 Task: Look for space in Baturaja, Indonesia from 9th August, 2023 to 12th August, 2023 for 1 adult in price range Rs.6000 to Rs.15000. Place can be entire place with 1  bedroom having 1 bed and 1 bathroom. Property type can be house, flat, guest house. Amenities needed are: wifi. Booking option can be shelf check-in. Required host language is English.
Action: Mouse moved to (425, 72)
Screenshot: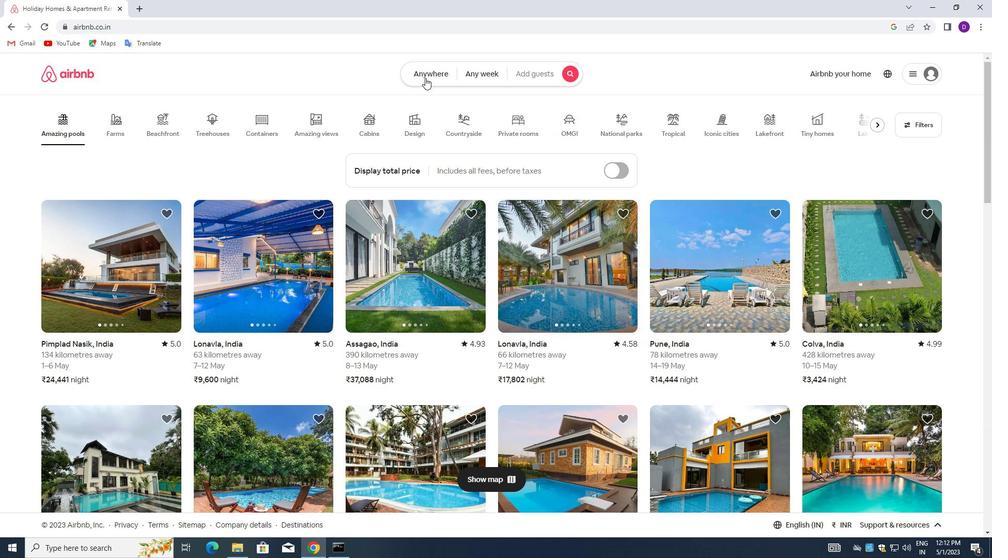 
Action: Mouse pressed left at (425, 72)
Screenshot: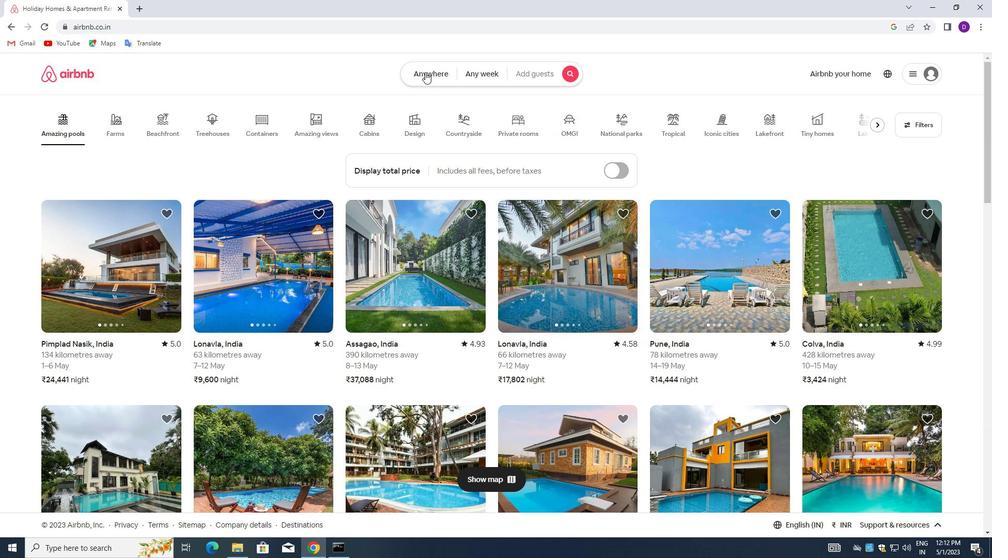 
Action: Mouse moved to (320, 117)
Screenshot: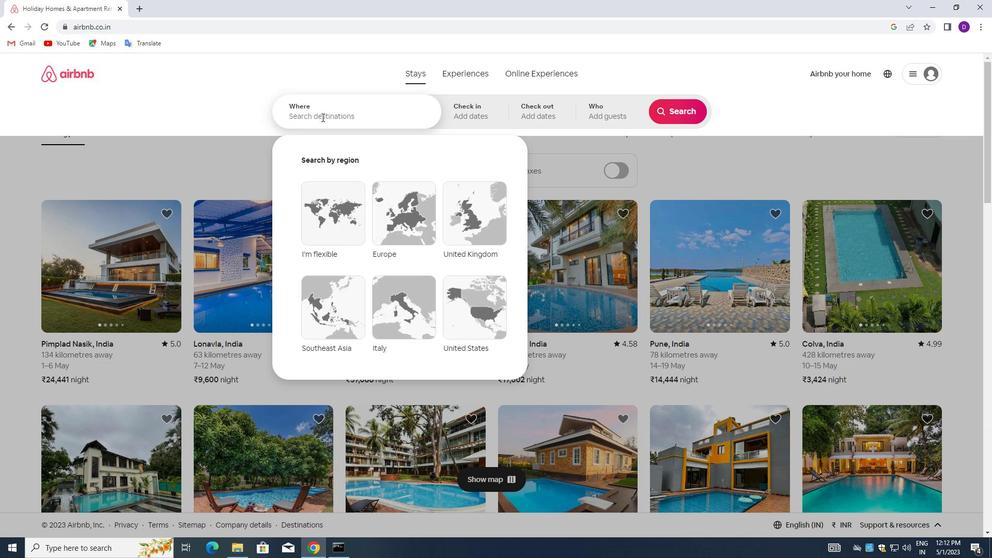 
Action: Mouse pressed left at (320, 117)
Screenshot: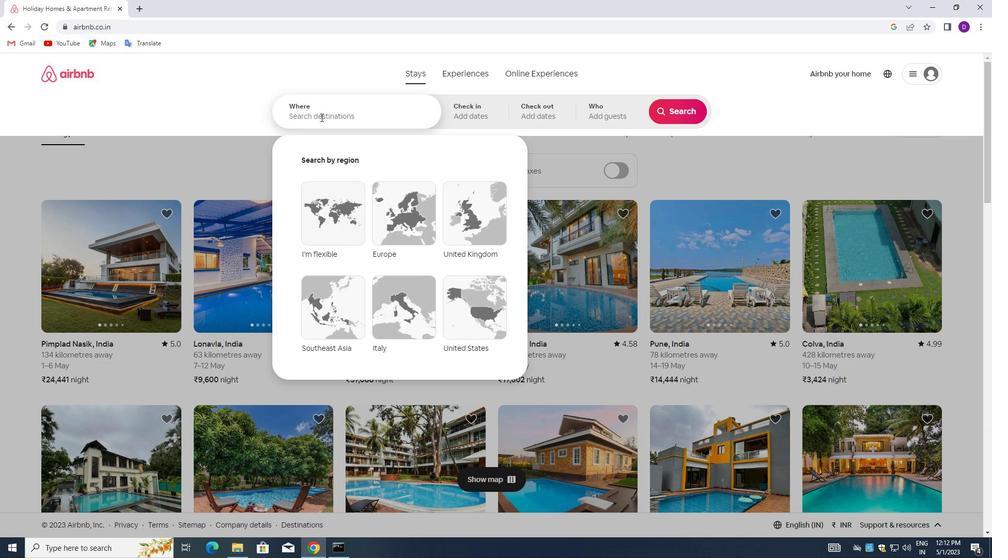 
Action: Key pressed <Key.shift>BATURAJA,<Key.space><Key.shift>INDONESIA<Key.enter>
Screenshot: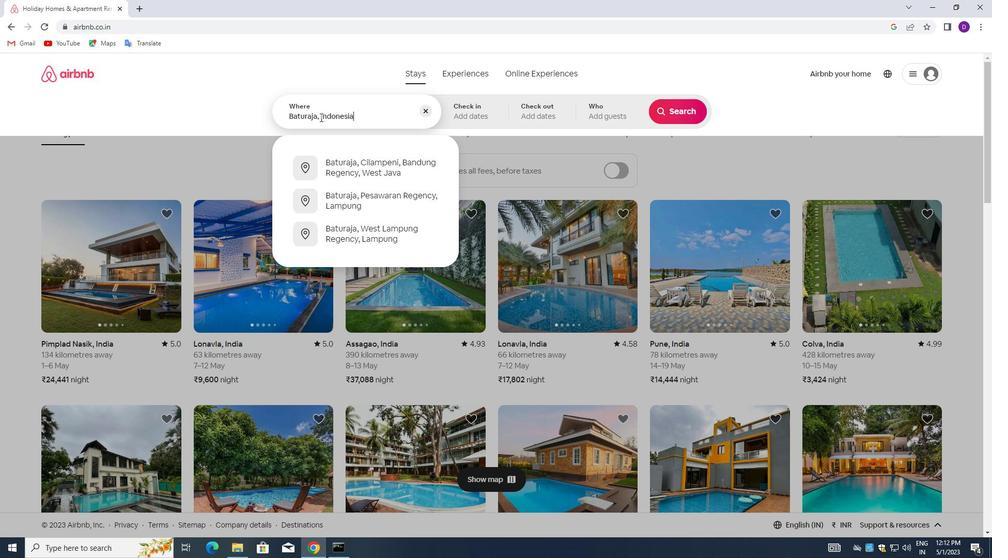 
Action: Mouse moved to (665, 192)
Screenshot: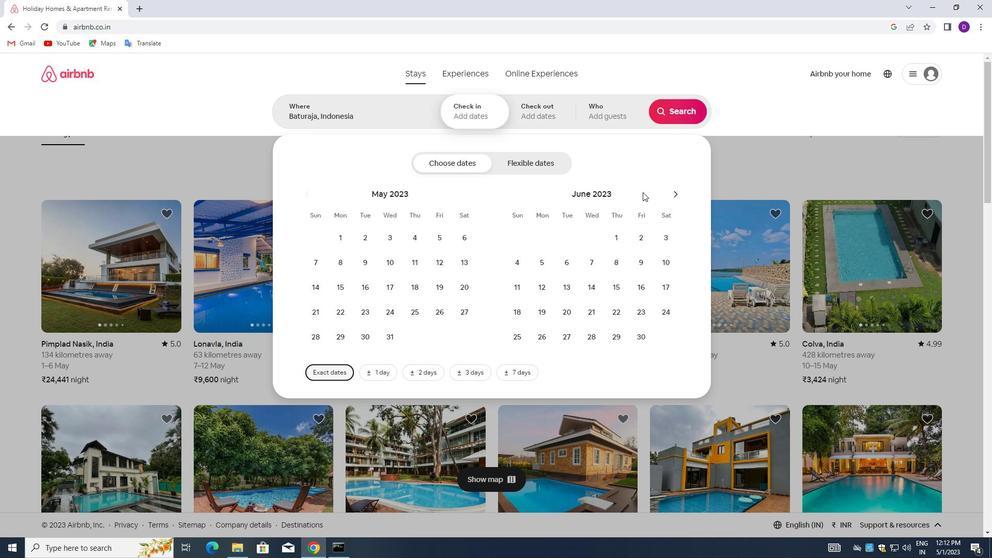 
Action: Mouse pressed left at (665, 192)
Screenshot: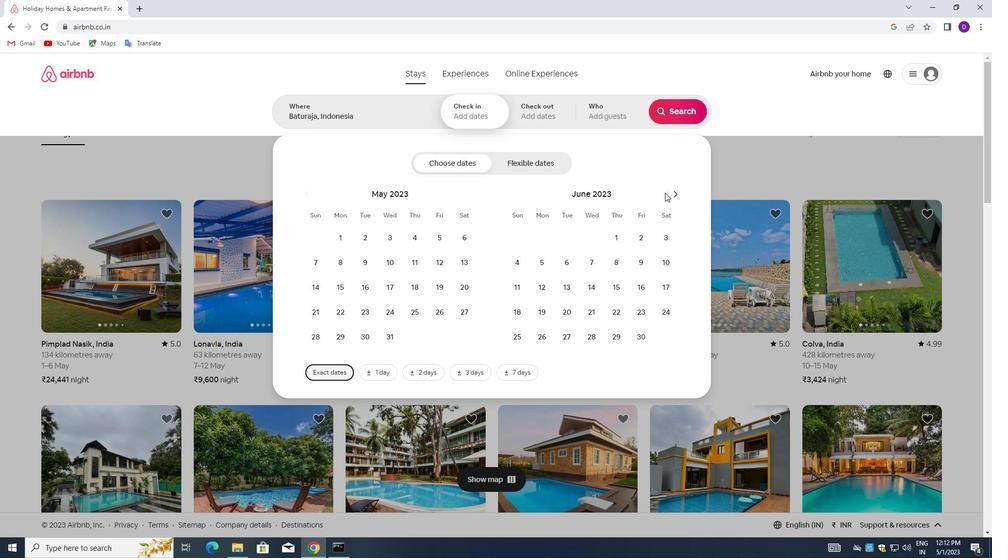 
Action: Mouse moved to (671, 195)
Screenshot: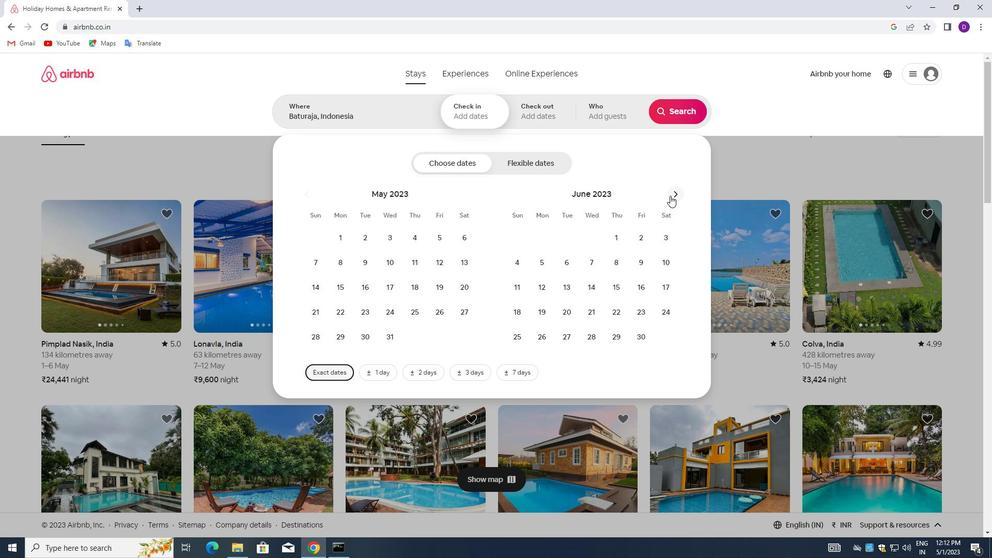 
Action: Mouse pressed left at (671, 195)
Screenshot: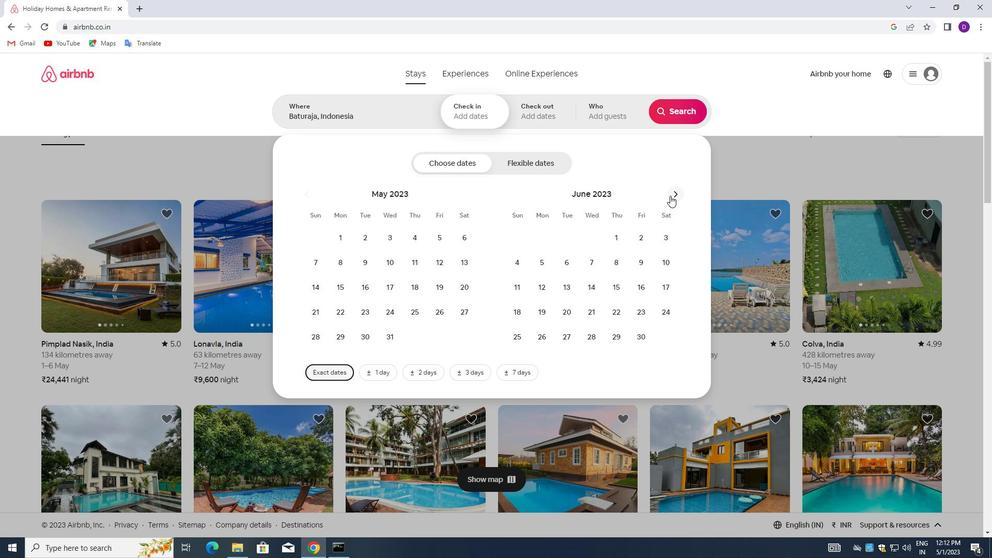 
Action: Mouse pressed left at (671, 195)
Screenshot: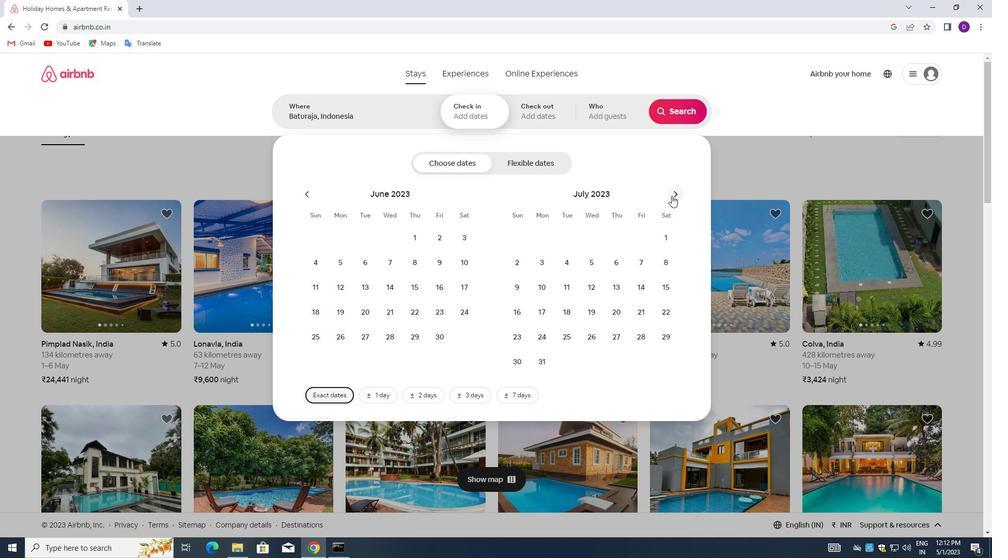 
Action: Mouse moved to (592, 266)
Screenshot: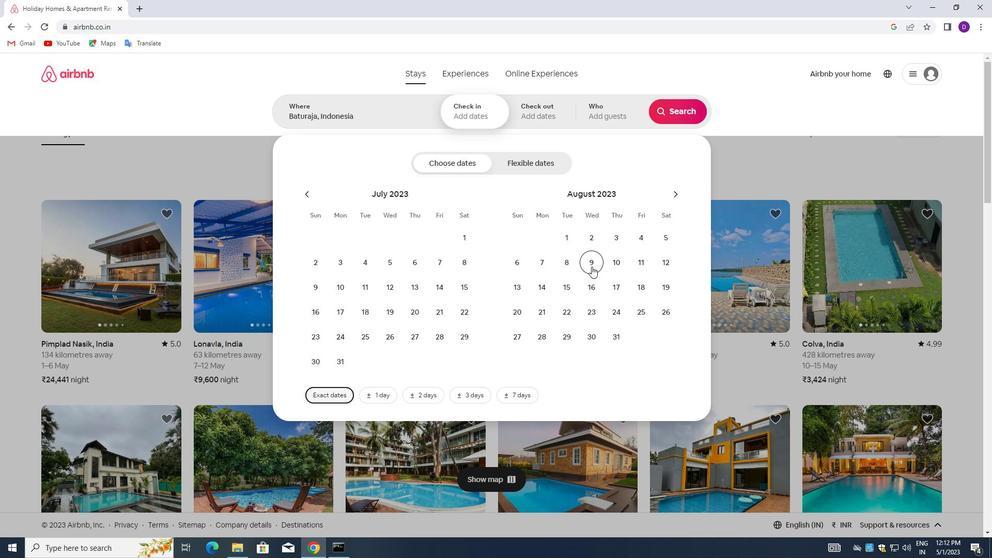 
Action: Mouse pressed left at (592, 266)
Screenshot: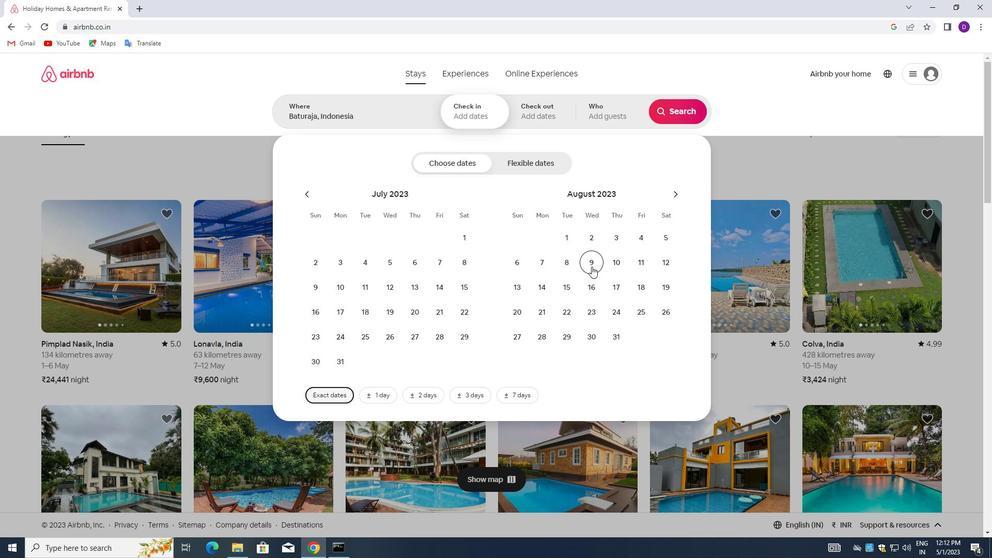 
Action: Mouse moved to (659, 263)
Screenshot: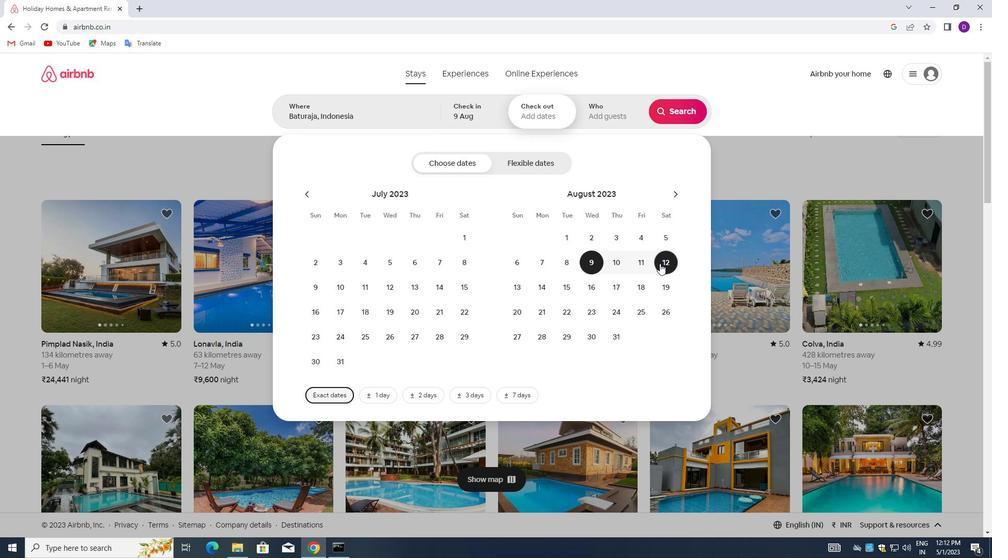 
Action: Mouse pressed left at (659, 263)
Screenshot: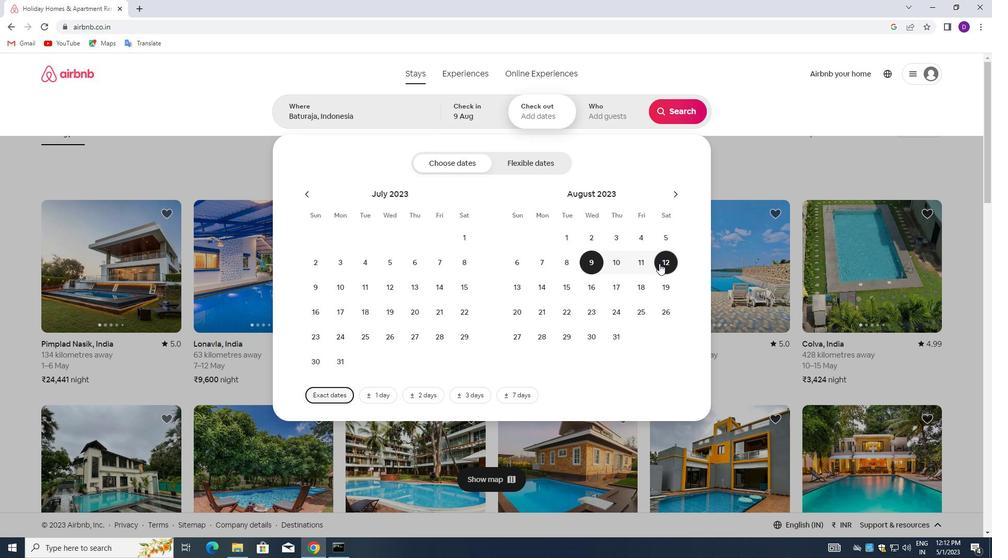 
Action: Mouse moved to (599, 118)
Screenshot: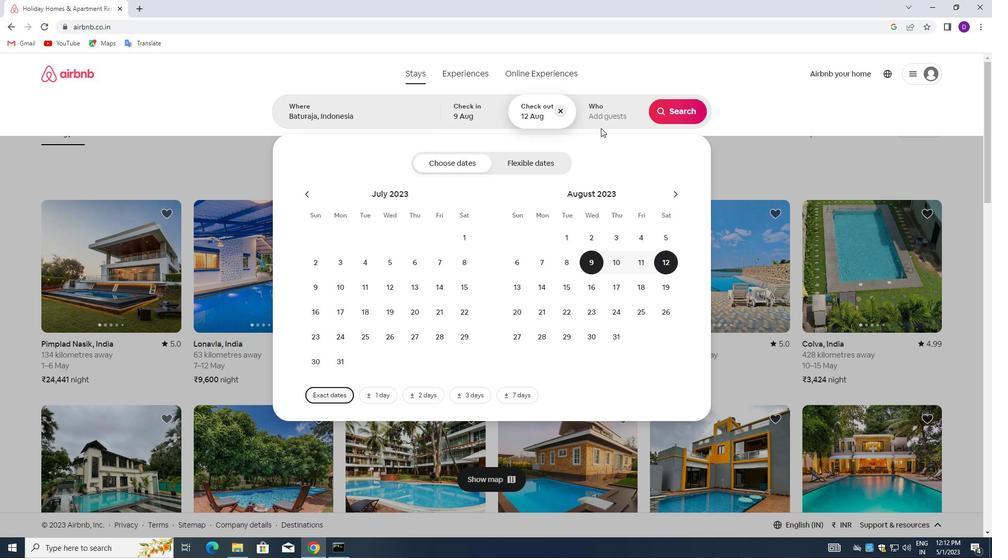 
Action: Mouse pressed left at (599, 118)
Screenshot: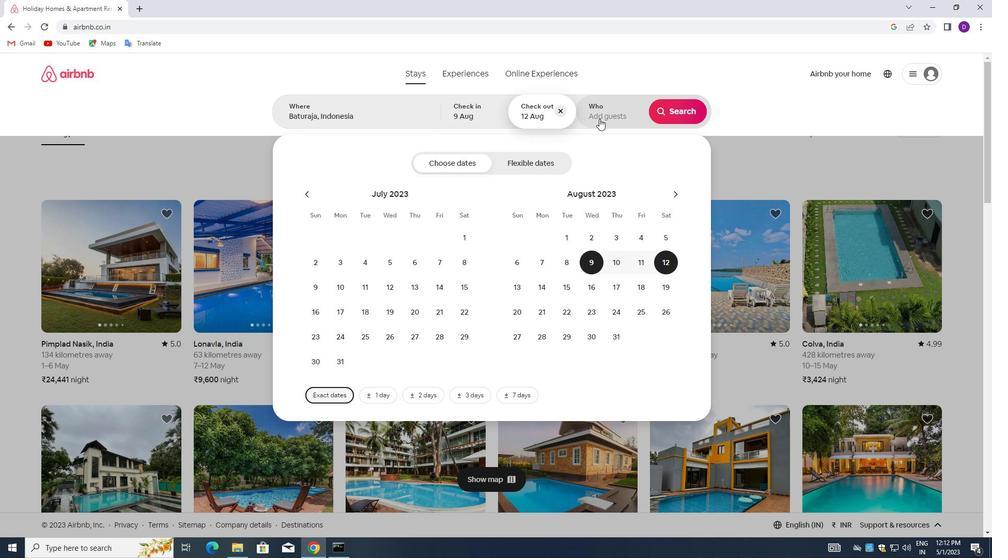 
Action: Mouse moved to (677, 168)
Screenshot: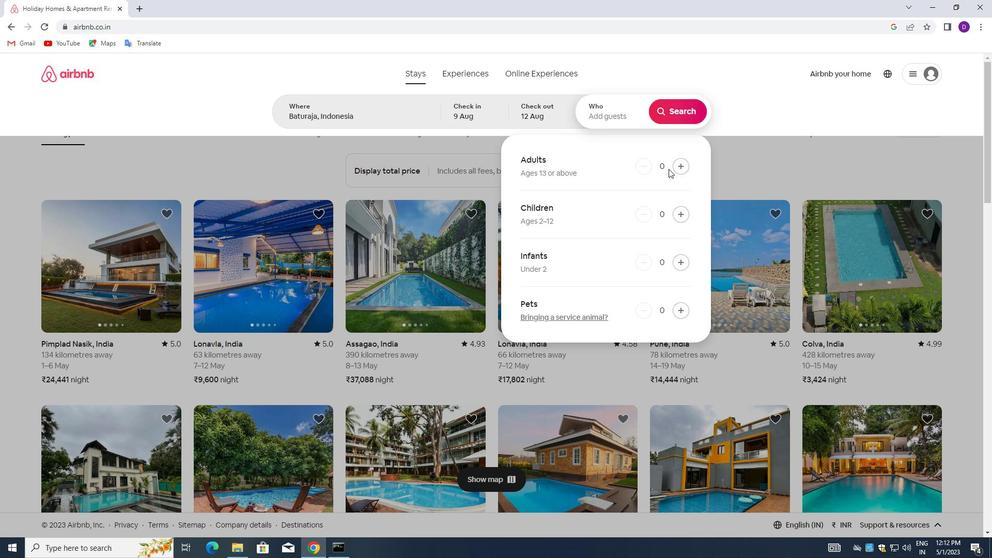 
Action: Mouse pressed left at (677, 168)
Screenshot: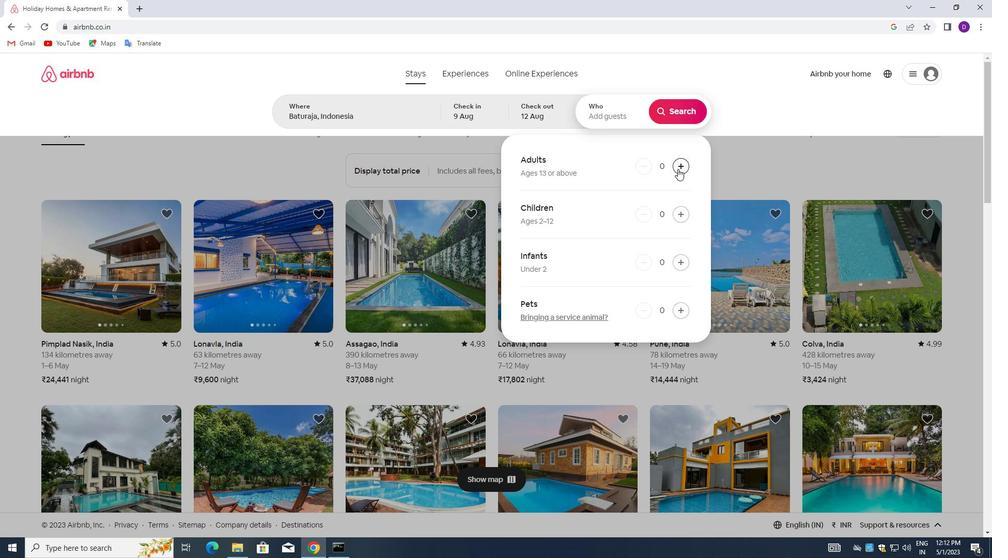 
Action: Mouse moved to (679, 111)
Screenshot: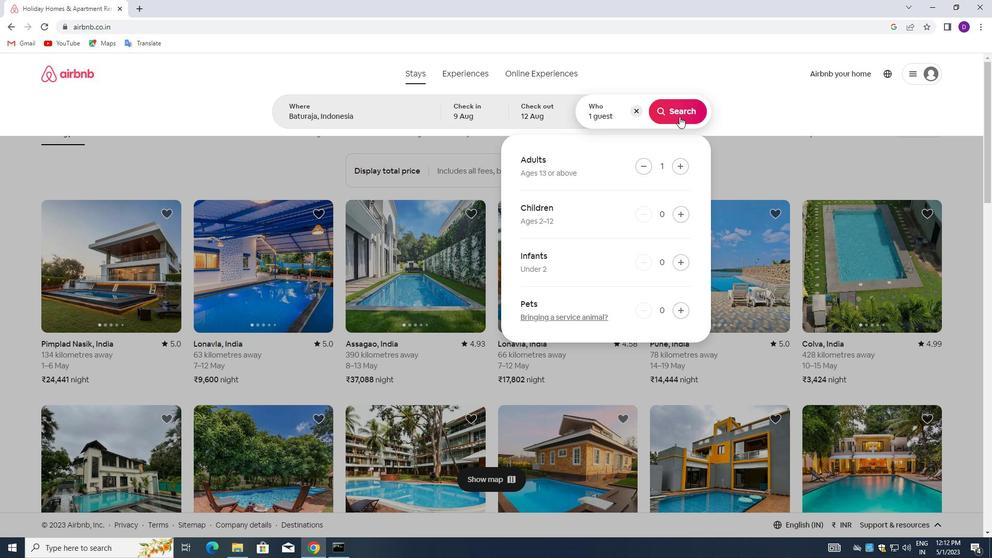 
Action: Mouse pressed left at (679, 111)
Screenshot: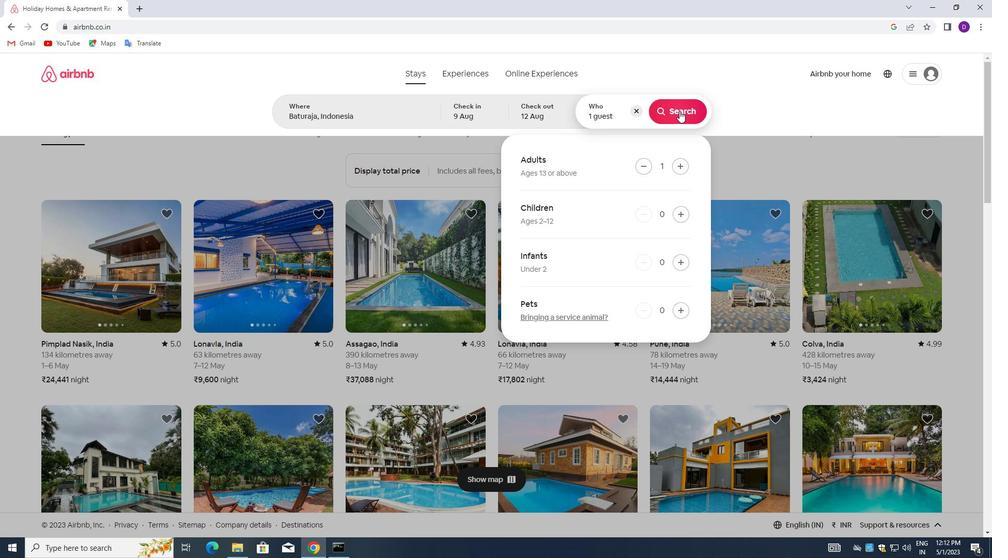 
Action: Mouse moved to (931, 114)
Screenshot: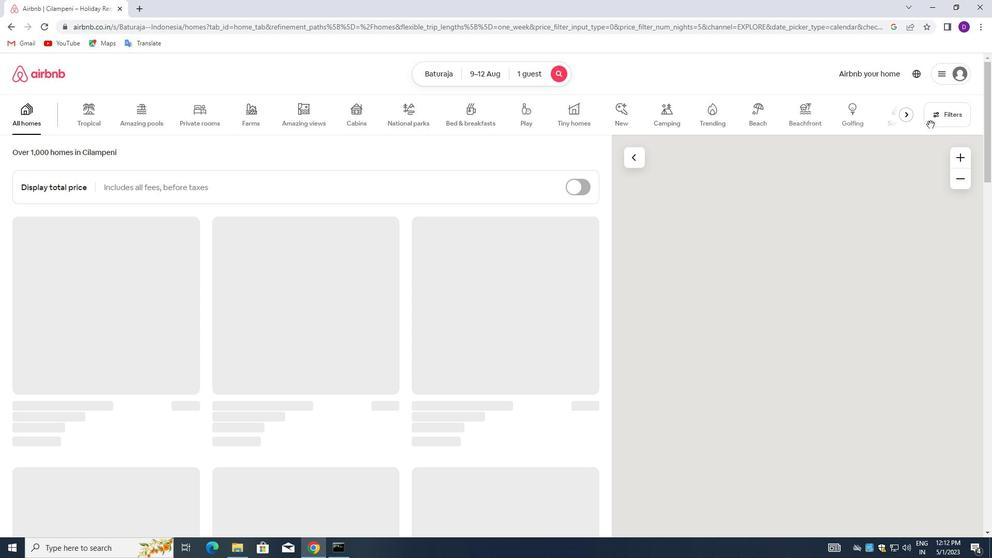
Action: Mouse pressed left at (931, 114)
Screenshot: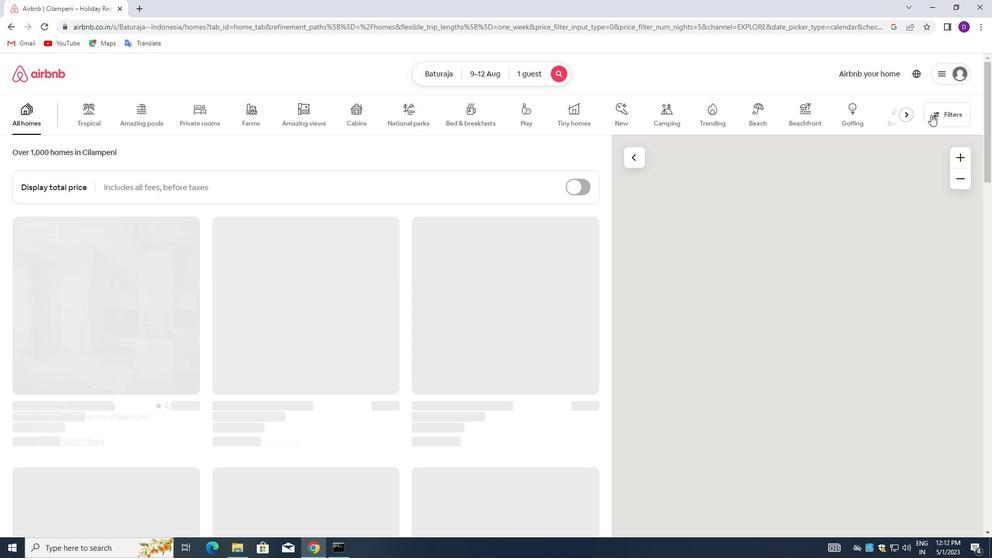 
Action: Mouse moved to (367, 248)
Screenshot: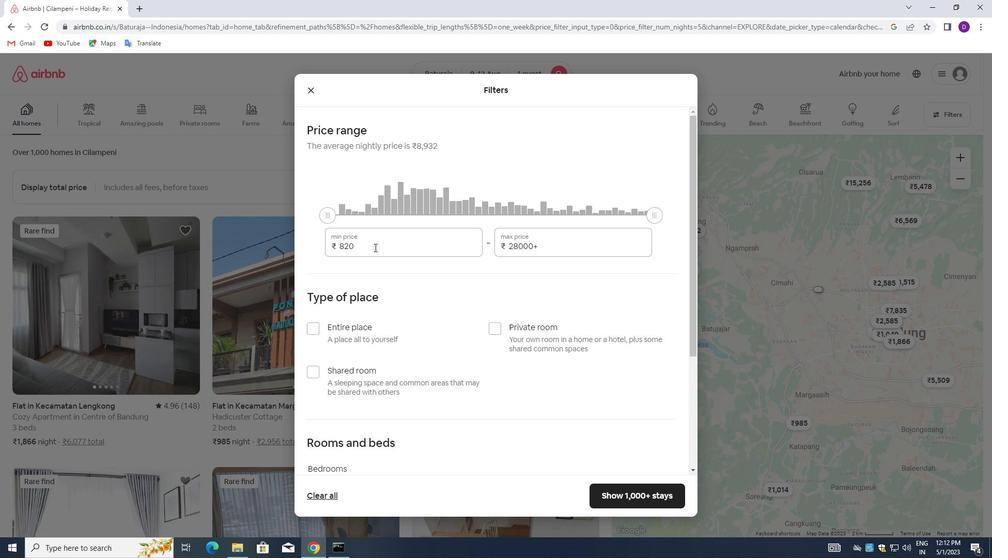 
Action: Mouse pressed left at (367, 248)
Screenshot: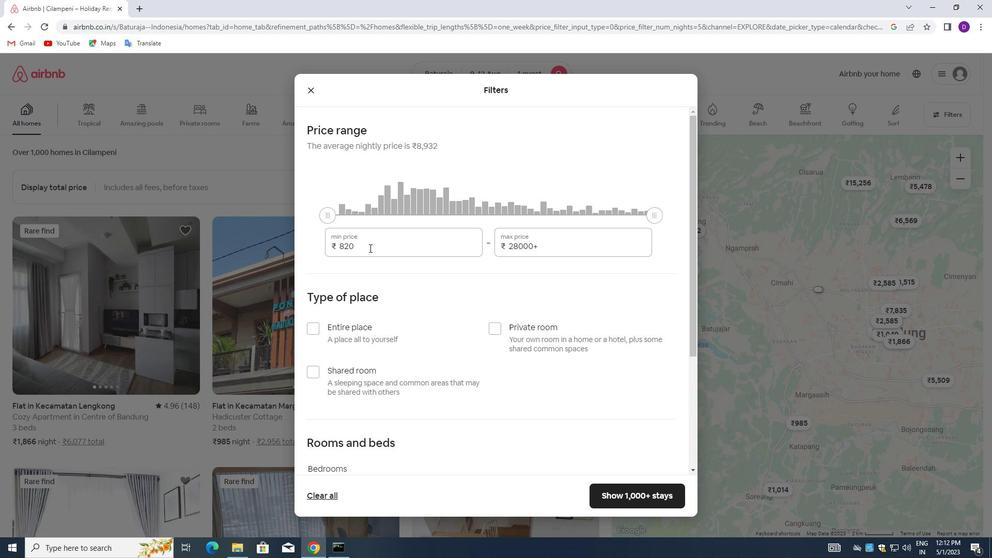 
Action: Mouse pressed left at (367, 248)
Screenshot: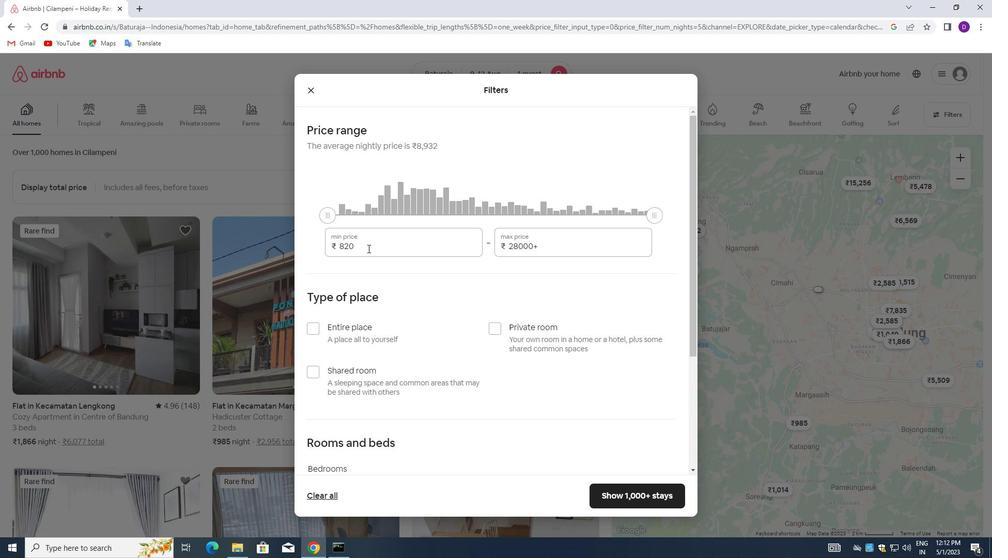
Action: Key pressed 6000<Key.tab>15000
Screenshot: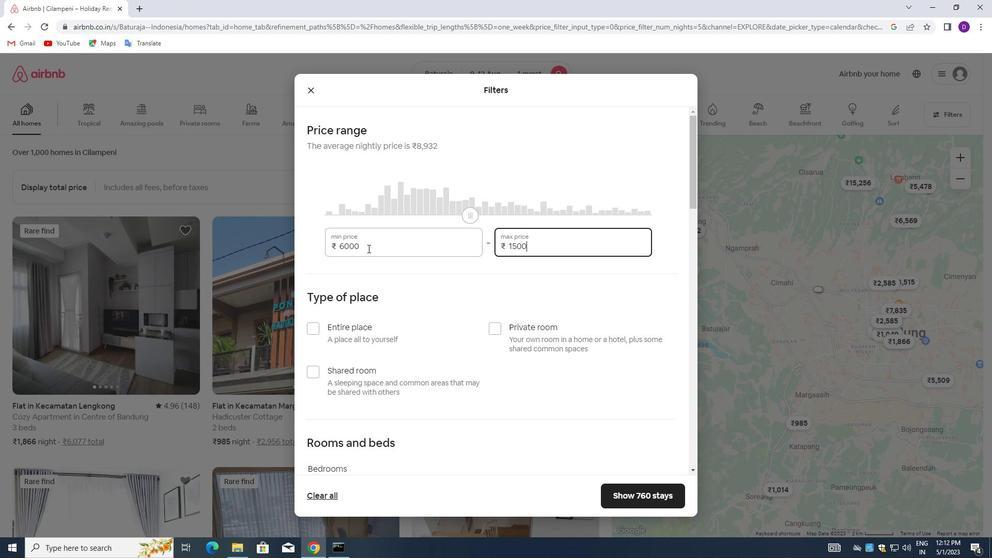 
Action: Mouse moved to (366, 293)
Screenshot: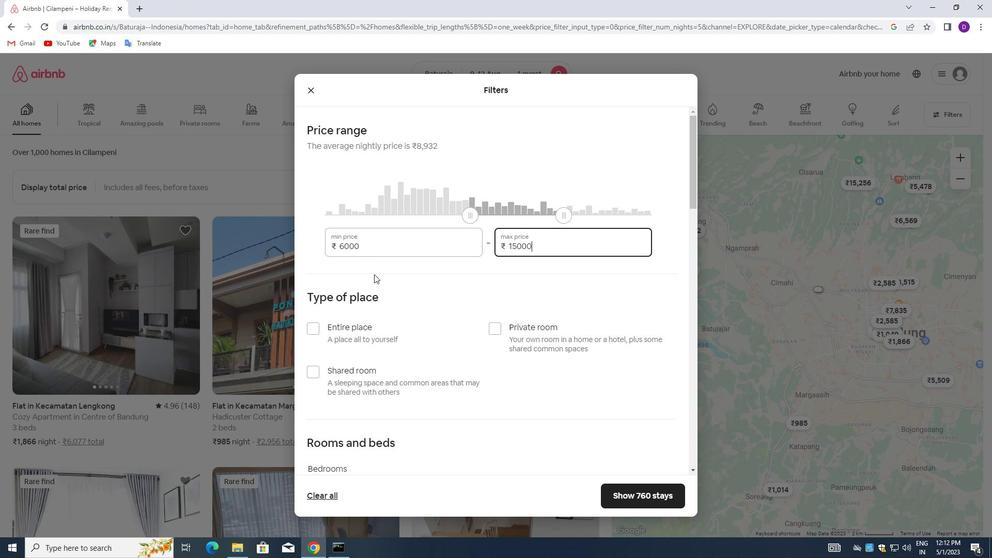 
Action: Mouse scrolled (366, 293) with delta (0, 0)
Screenshot: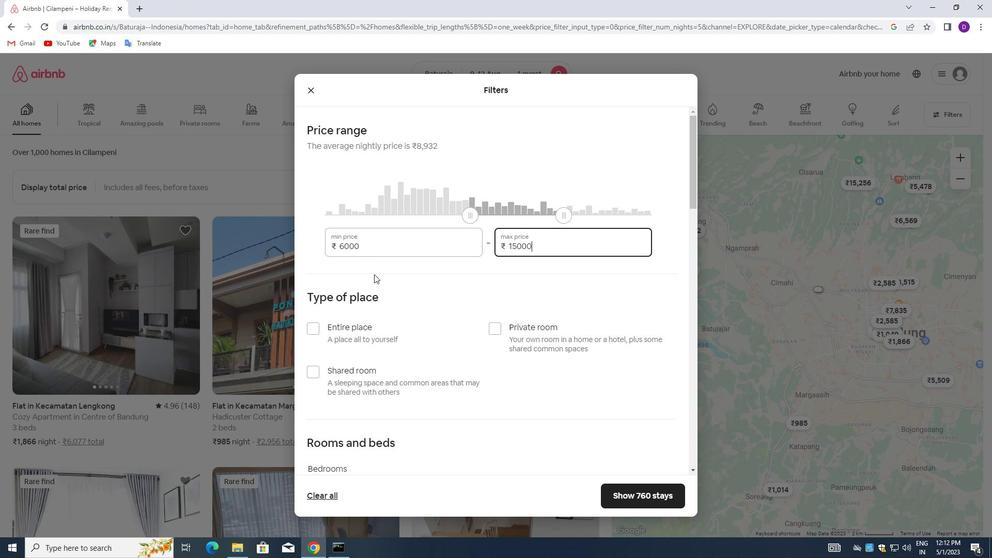 
Action: Mouse moved to (313, 277)
Screenshot: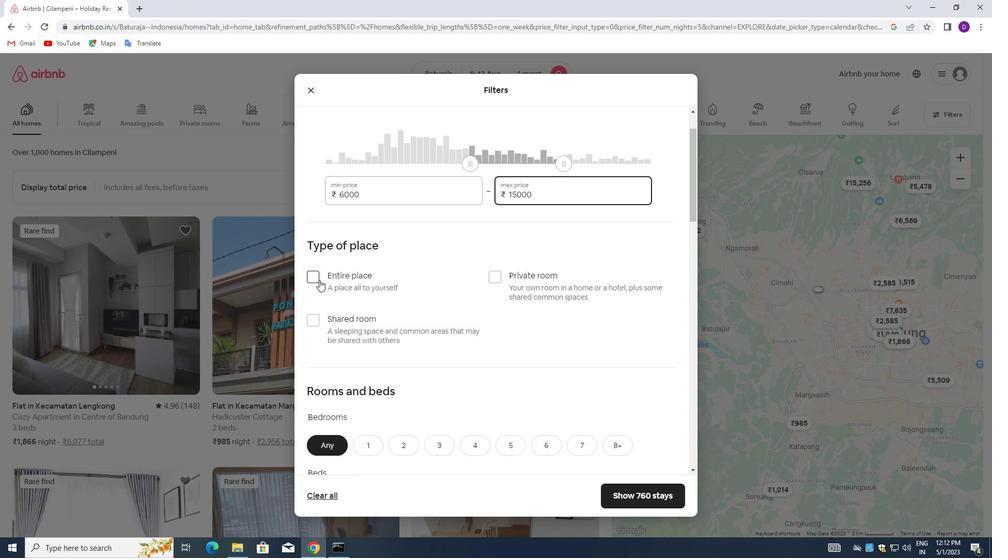 
Action: Mouse pressed left at (313, 277)
Screenshot: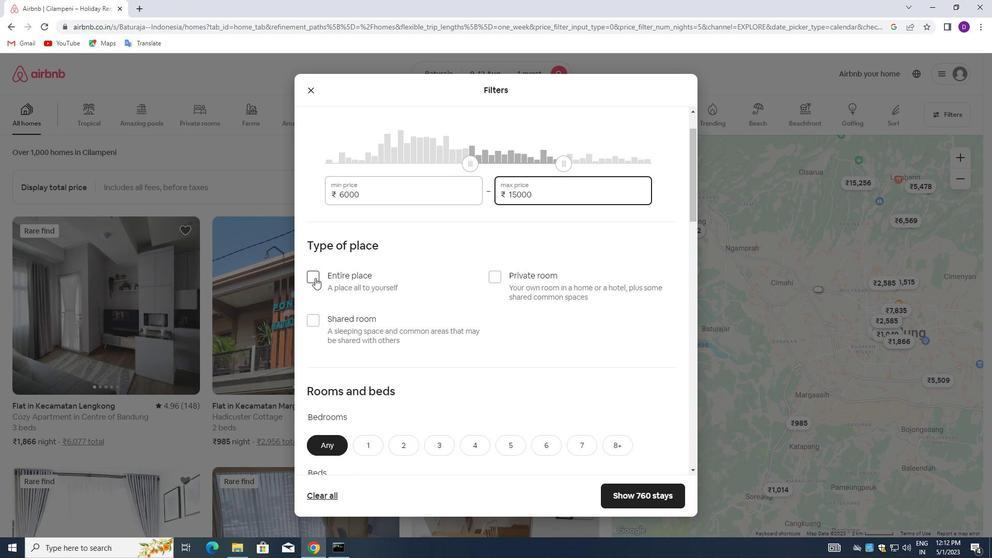 
Action: Mouse moved to (415, 298)
Screenshot: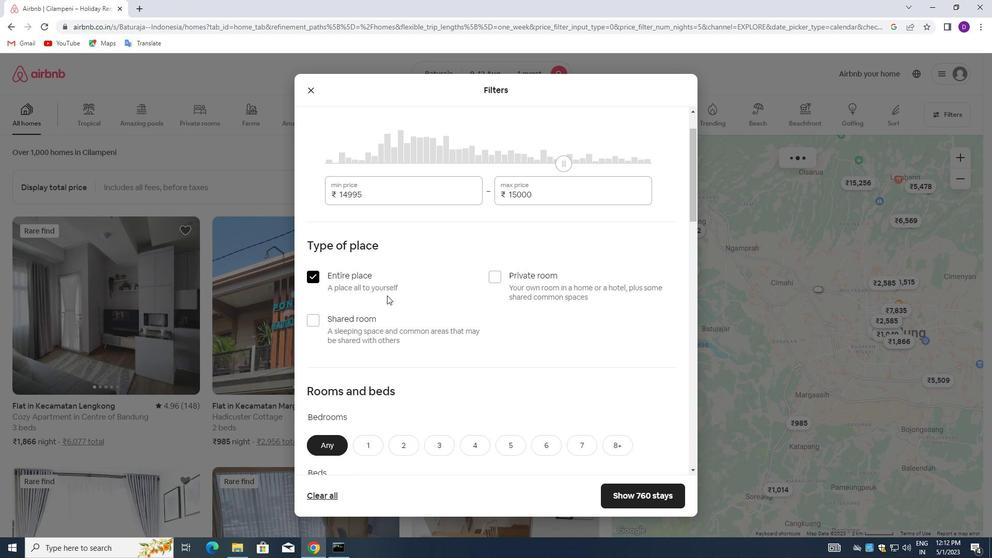 
Action: Mouse scrolled (415, 297) with delta (0, 0)
Screenshot: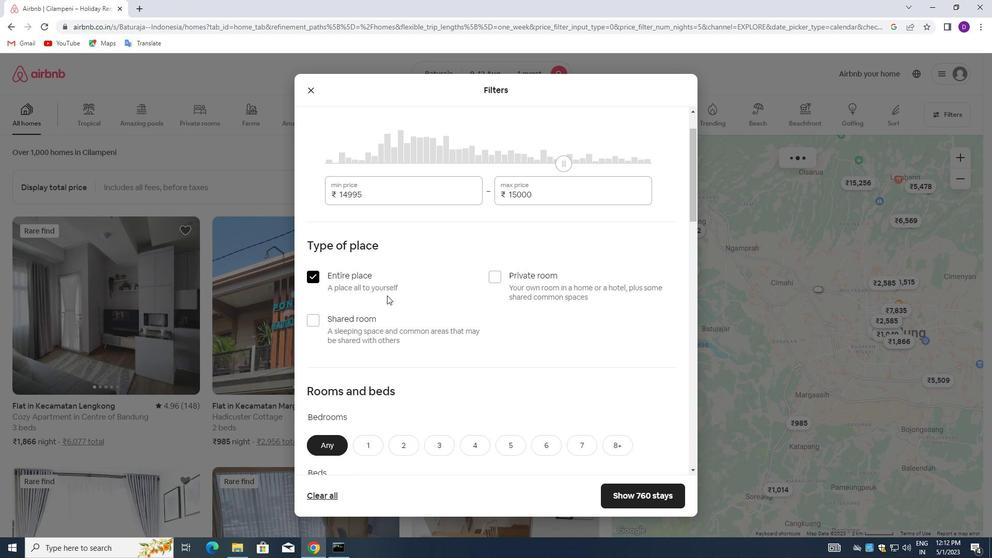 
Action: Mouse moved to (417, 299)
Screenshot: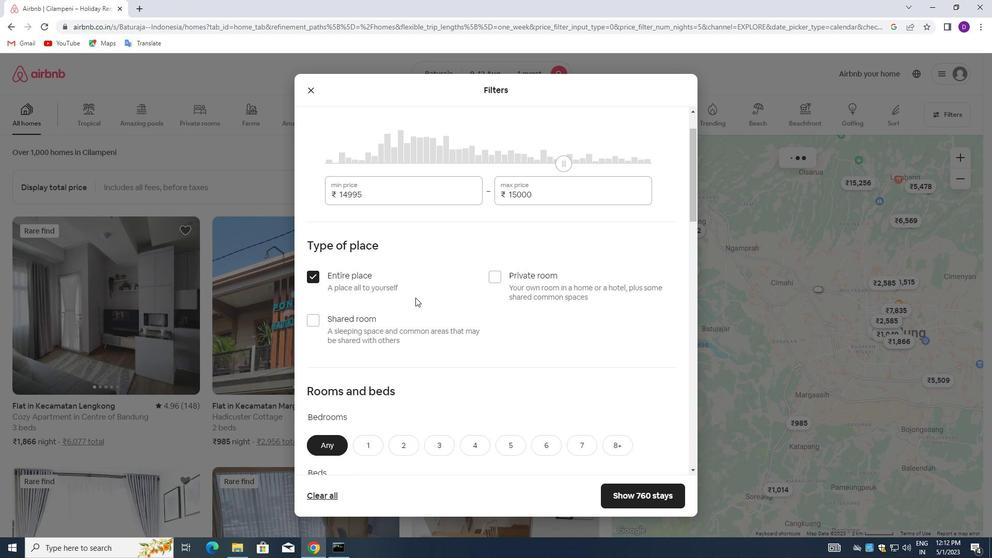 
Action: Mouse scrolled (417, 298) with delta (0, 0)
Screenshot: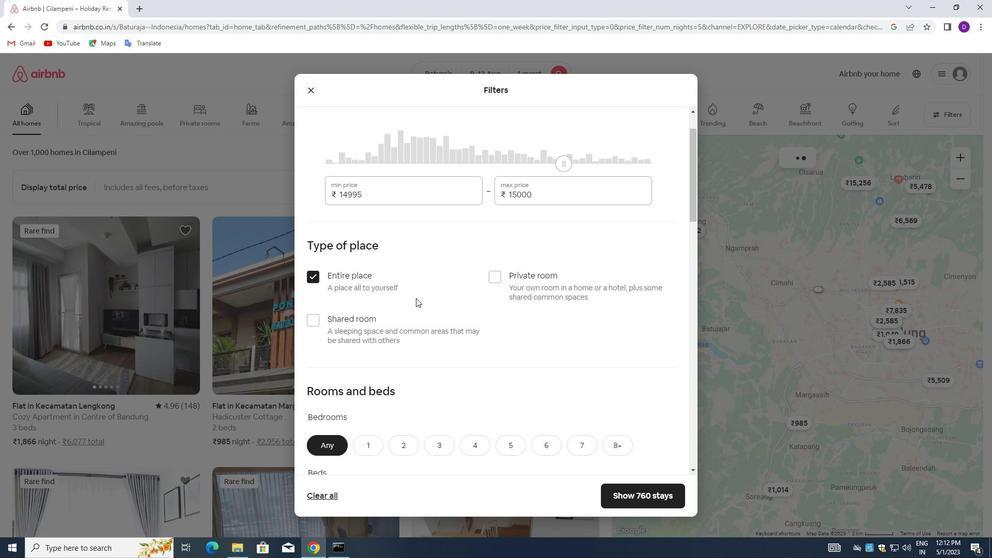 
Action: Mouse moved to (417, 299)
Screenshot: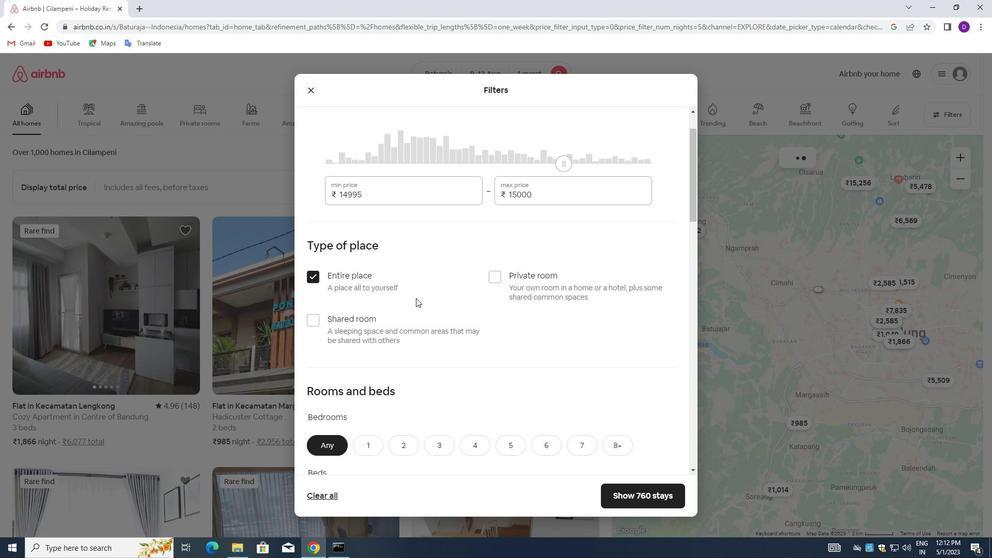 
Action: Mouse scrolled (417, 299) with delta (0, 0)
Screenshot: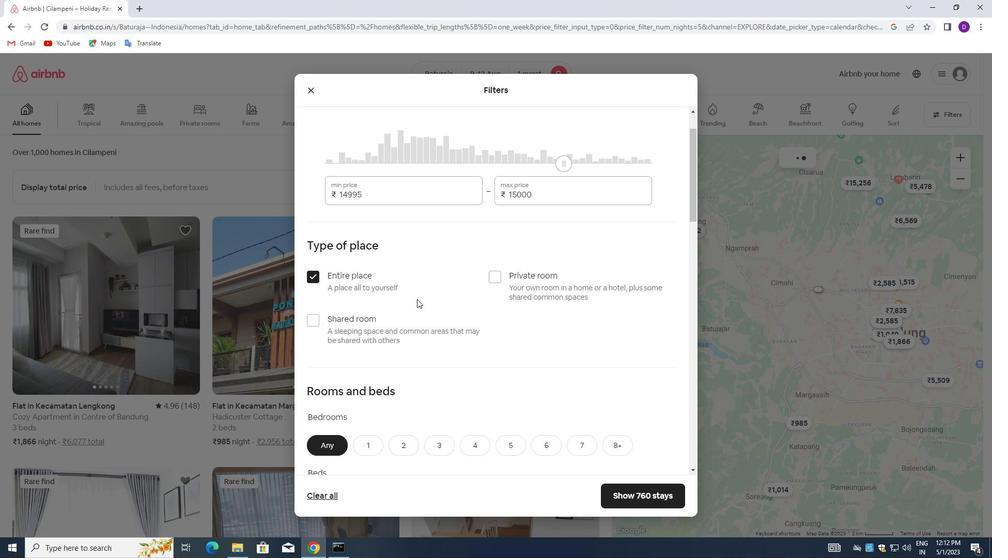 
Action: Mouse scrolled (417, 299) with delta (0, 0)
Screenshot: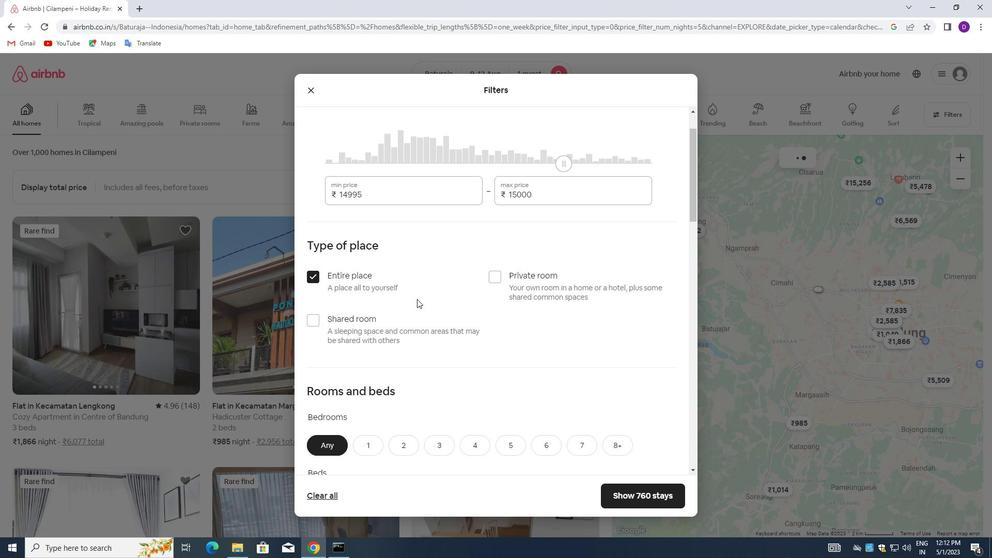 
Action: Mouse moved to (367, 238)
Screenshot: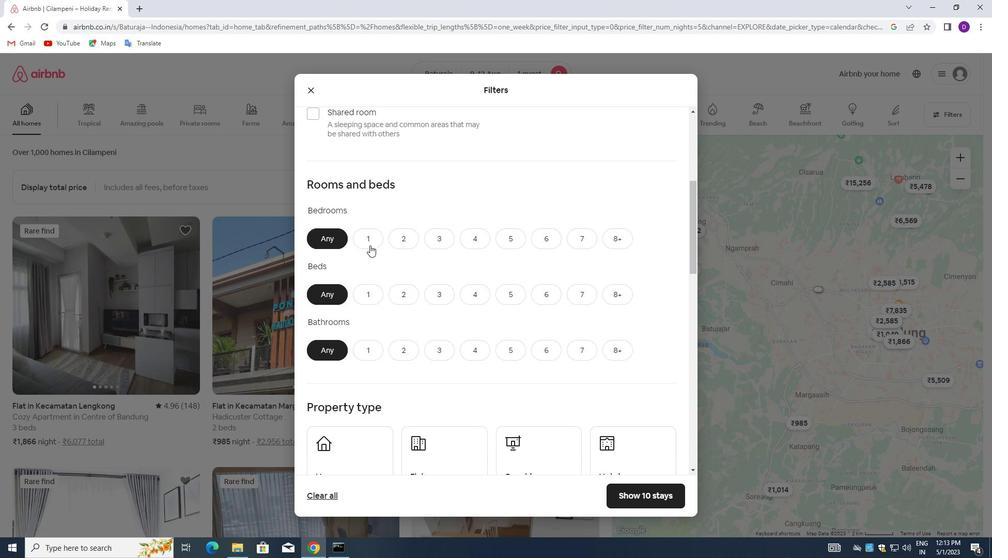 
Action: Mouse pressed left at (367, 238)
Screenshot: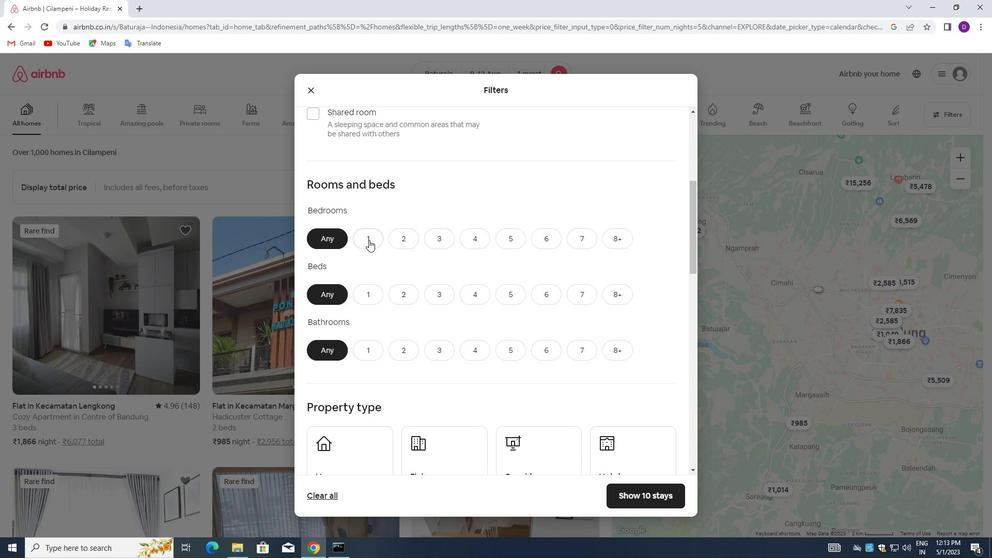 
Action: Mouse moved to (366, 290)
Screenshot: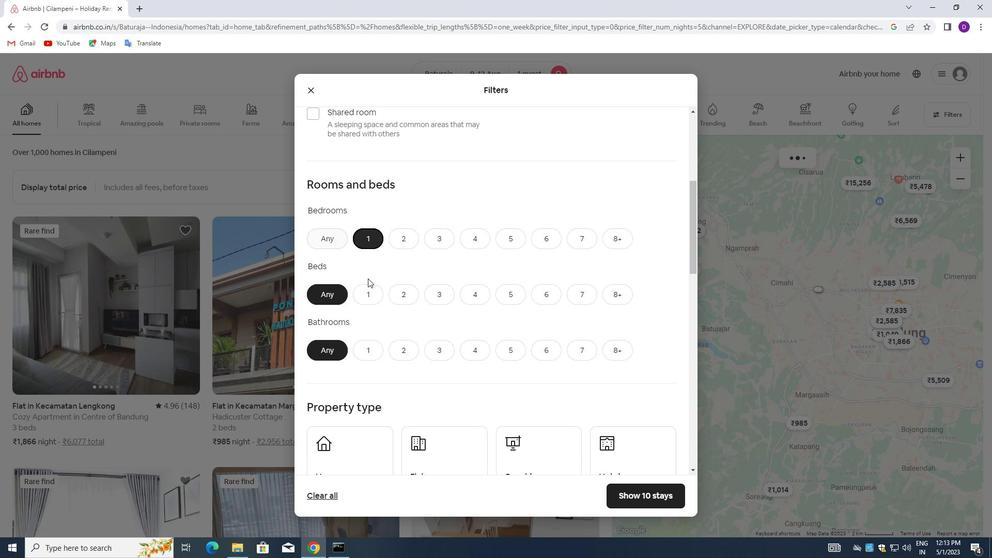 
Action: Mouse pressed left at (366, 290)
Screenshot: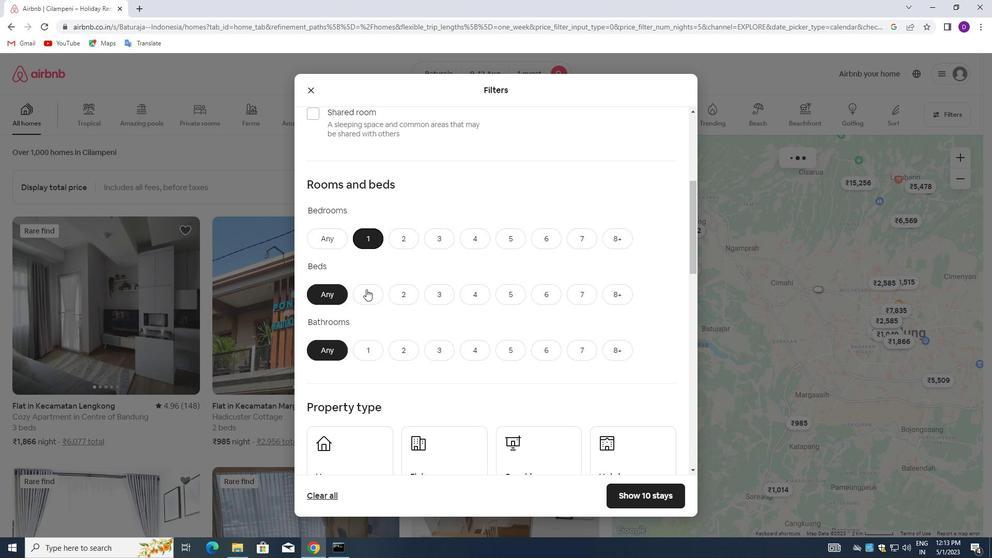 
Action: Mouse moved to (362, 340)
Screenshot: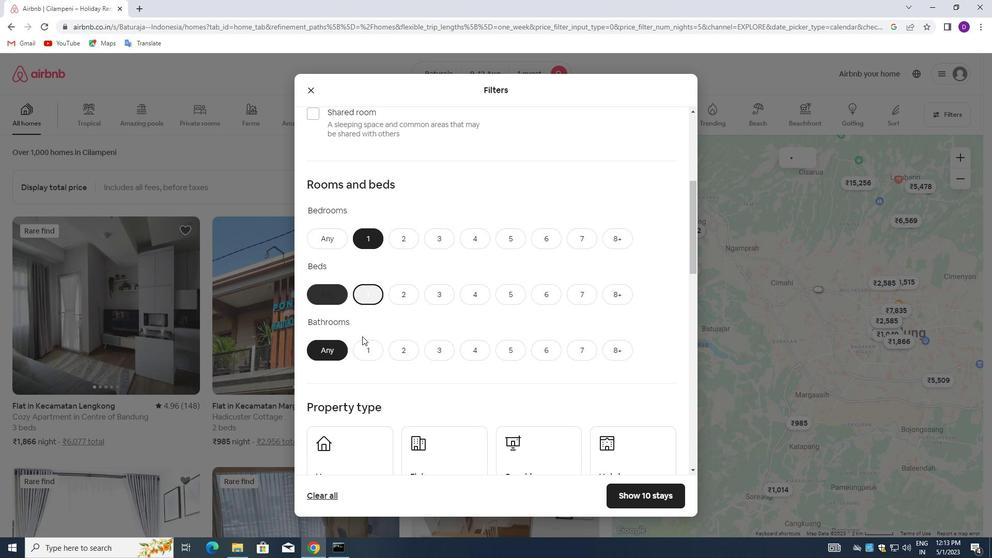 
Action: Mouse pressed left at (362, 340)
Screenshot: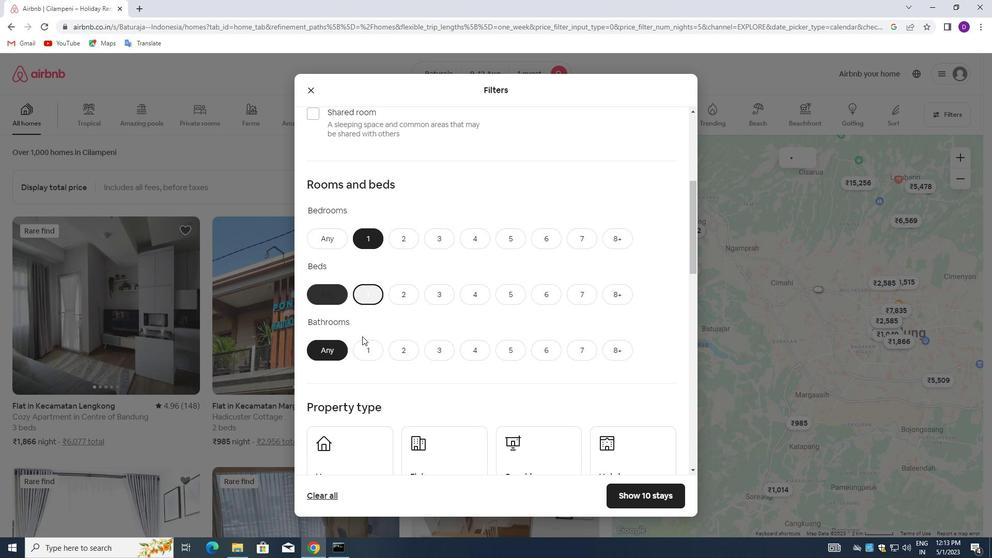 
Action: Mouse moved to (353, 320)
Screenshot: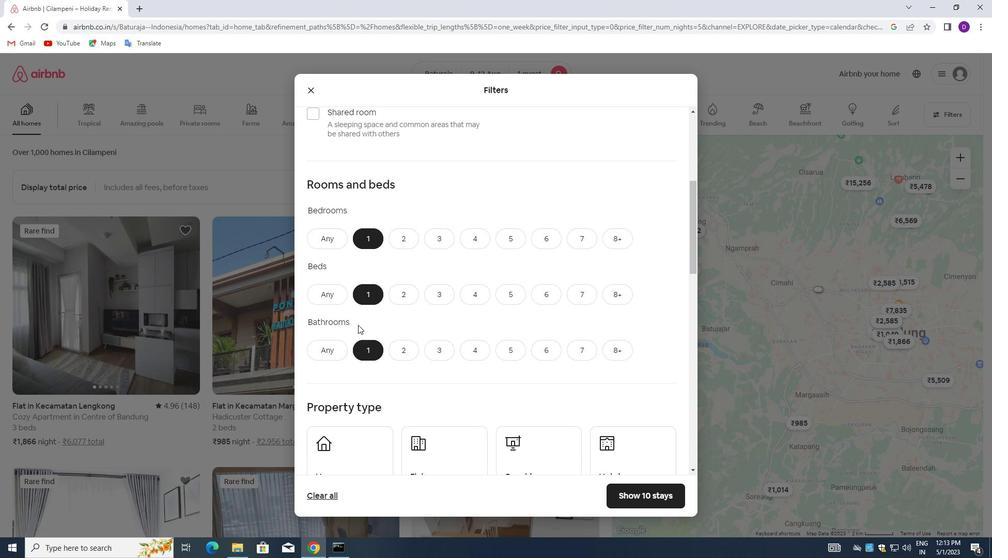 
Action: Mouse scrolled (353, 320) with delta (0, 0)
Screenshot: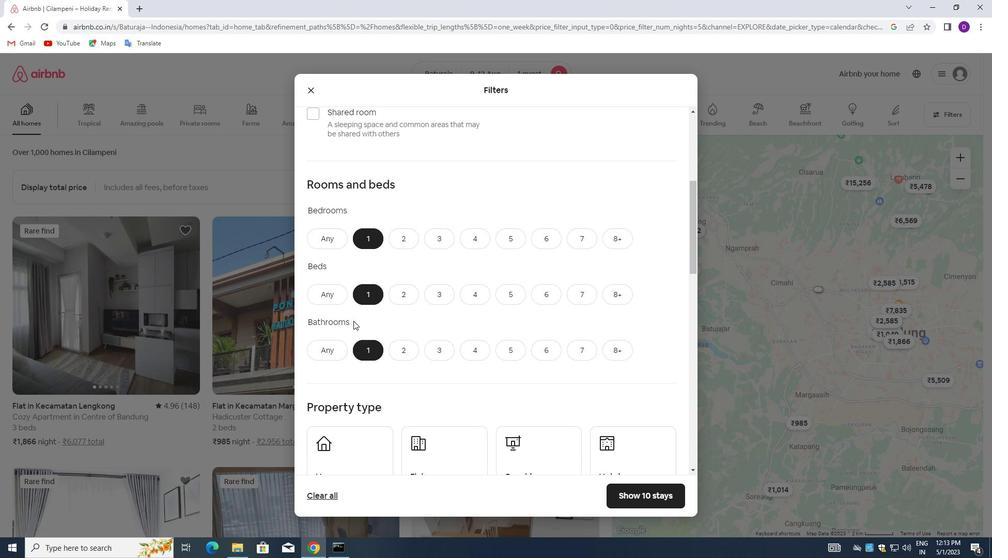 
Action: Mouse moved to (356, 322)
Screenshot: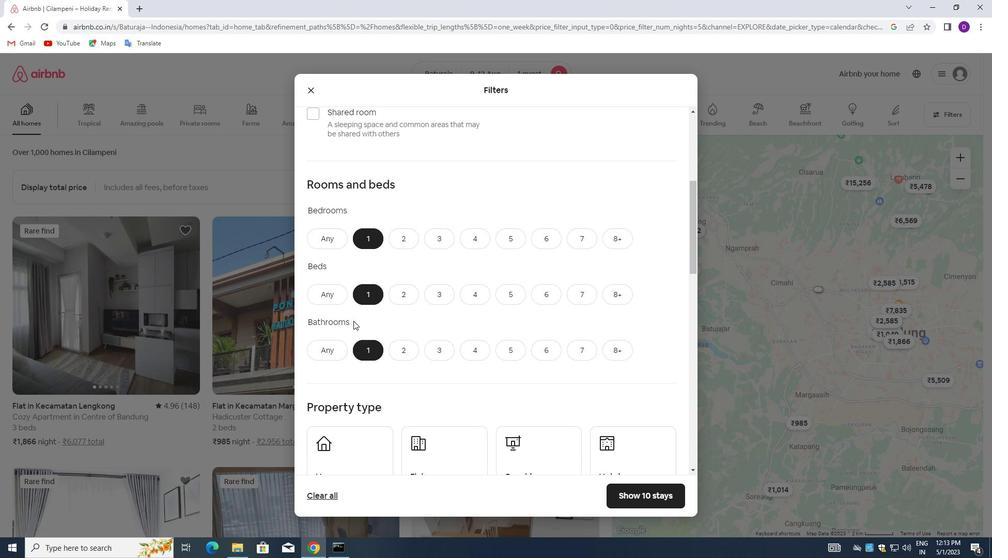 
Action: Mouse scrolled (356, 321) with delta (0, 0)
Screenshot: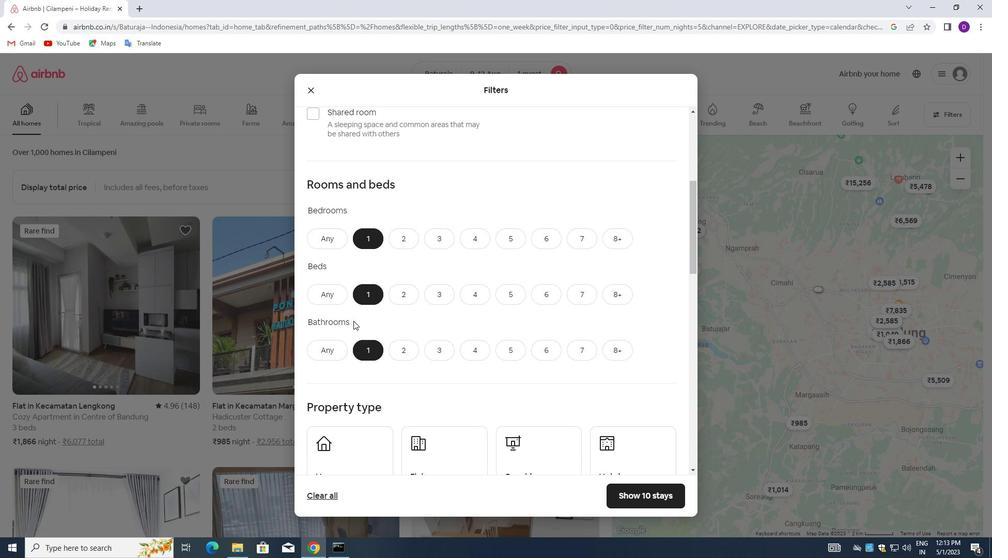 
Action: Mouse moved to (343, 346)
Screenshot: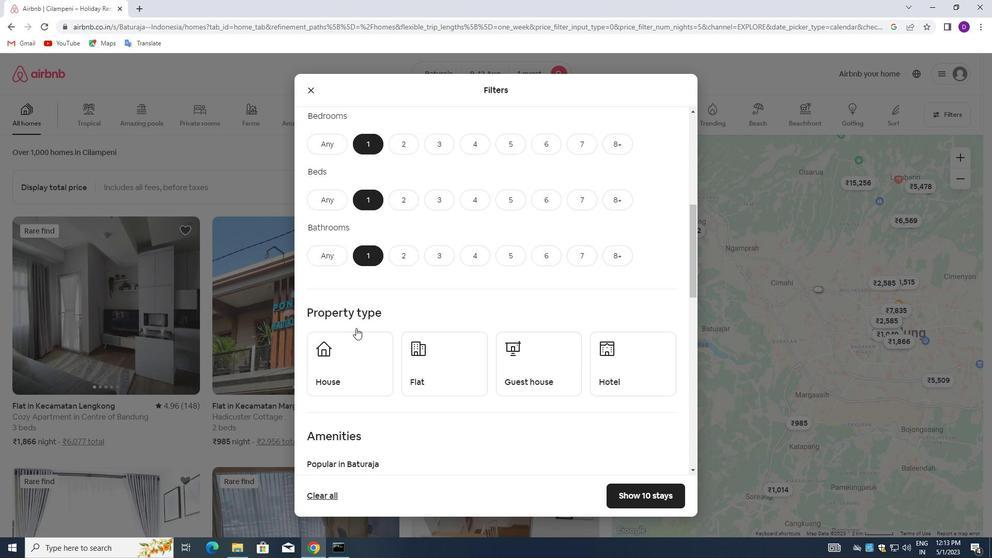 
Action: Mouse pressed left at (343, 346)
Screenshot: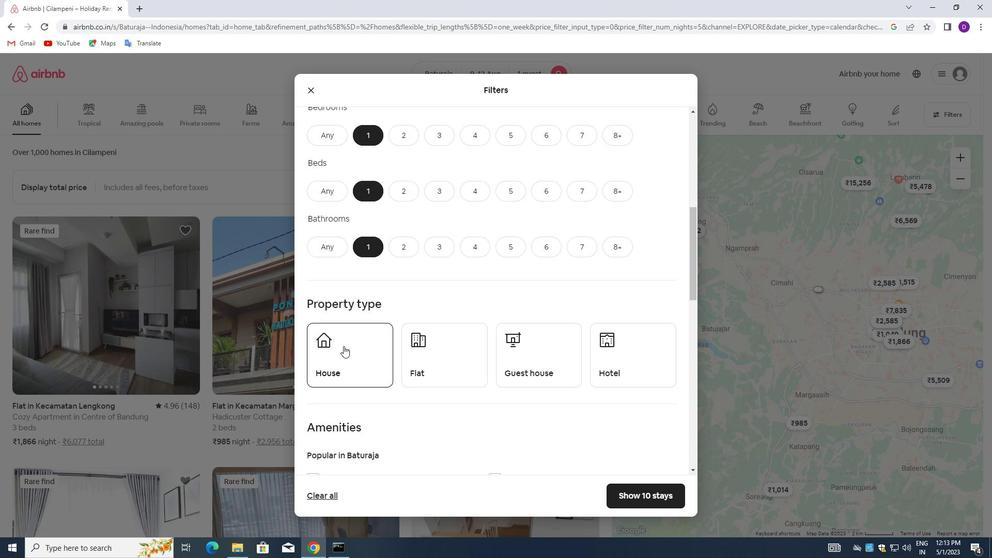 
Action: Mouse moved to (428, 348)
Screenshot: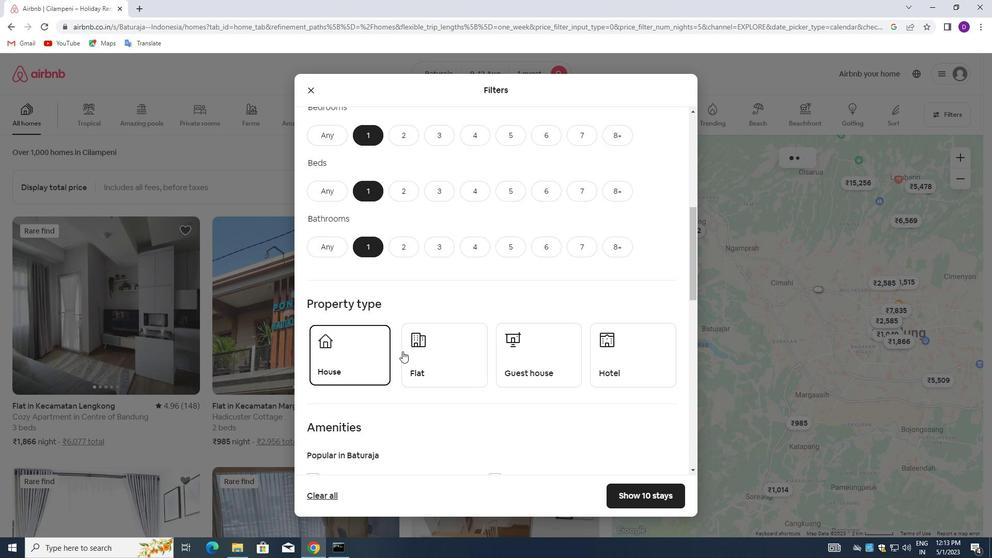 
Action: Mouse pressed left at (428, 348)
Screenshot: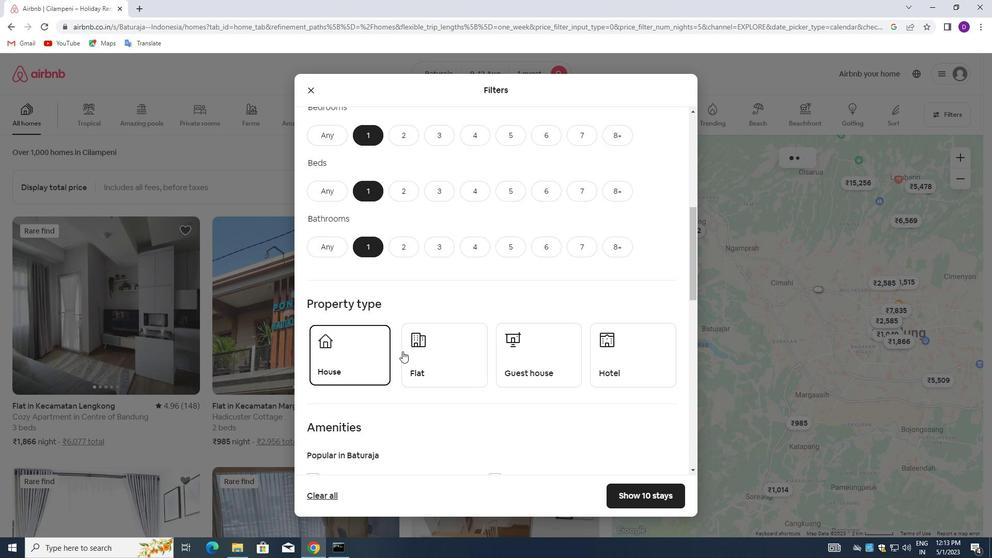 
Action: Mouse moved to (531, 346)
Screenshot: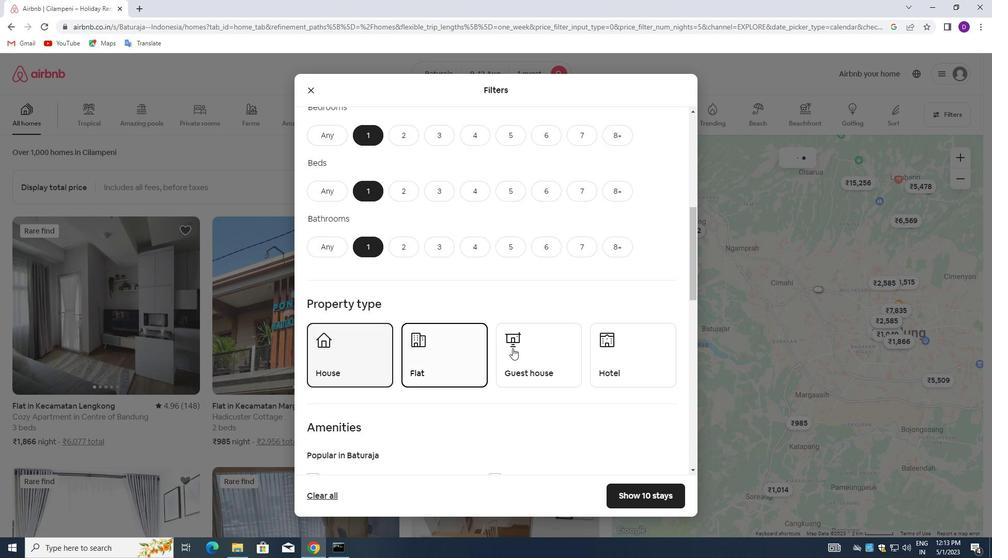 
Action: Mouse pressed left at (531, 346)
Screenshot: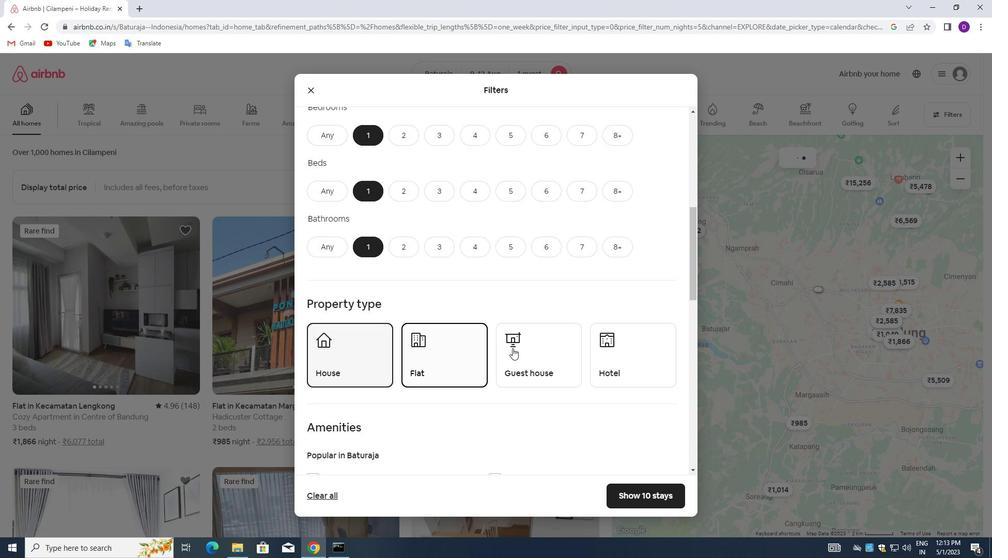 
Action: Mouse moved to (502, 337)
Screenshot: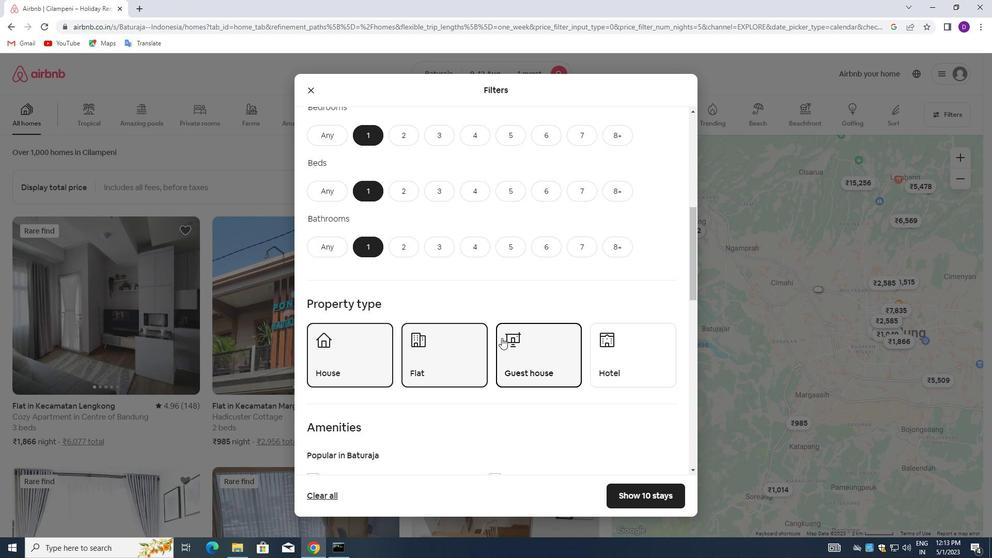
Action: Mouse scrolled (502, 337) with delta (0, 0)
Screenshot: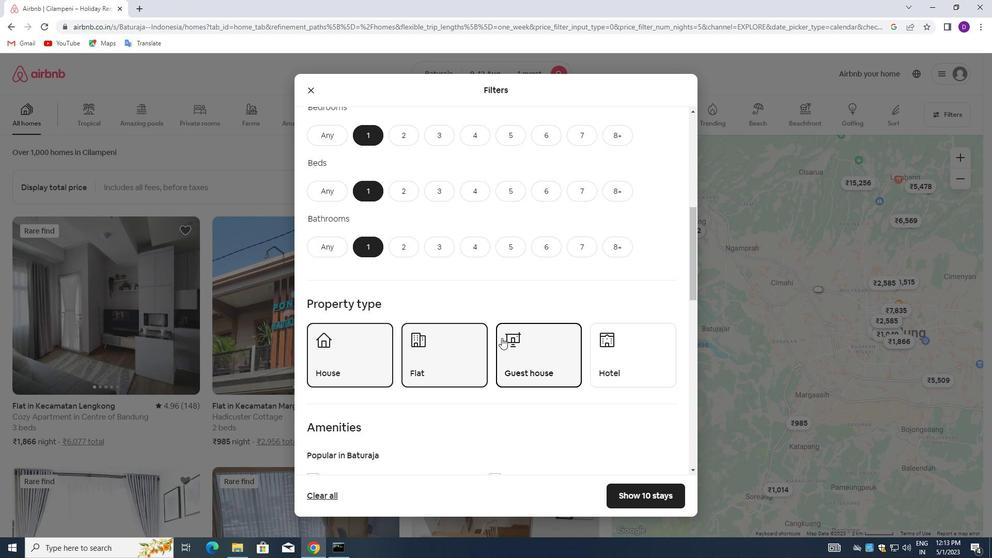 
Action: Mouse moved to (503, 338)
Screenshot: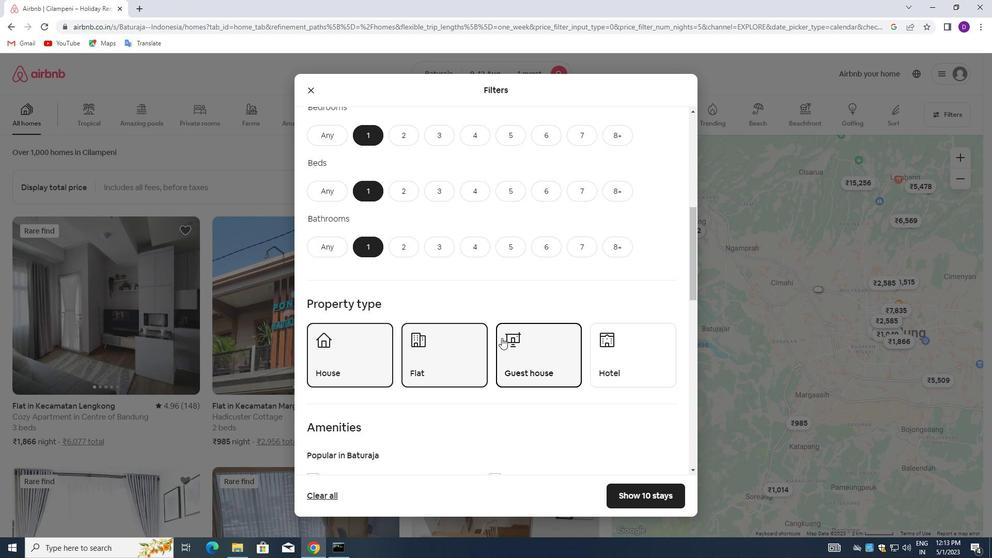 
Action: Mouse scrolled (503, 337) with delta (0, 0)
Screenshot: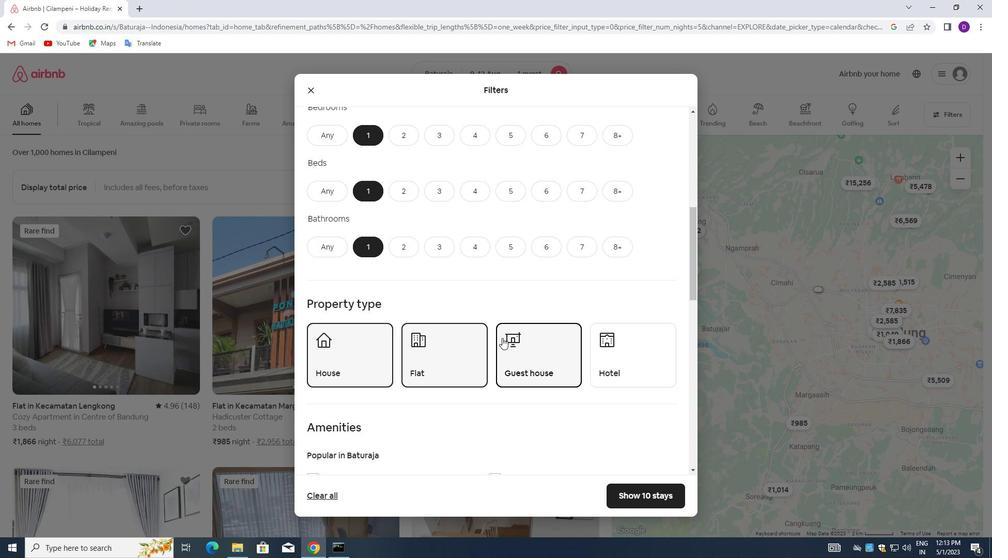 
Action: Mouse moved to (503, 338)
Screenshot: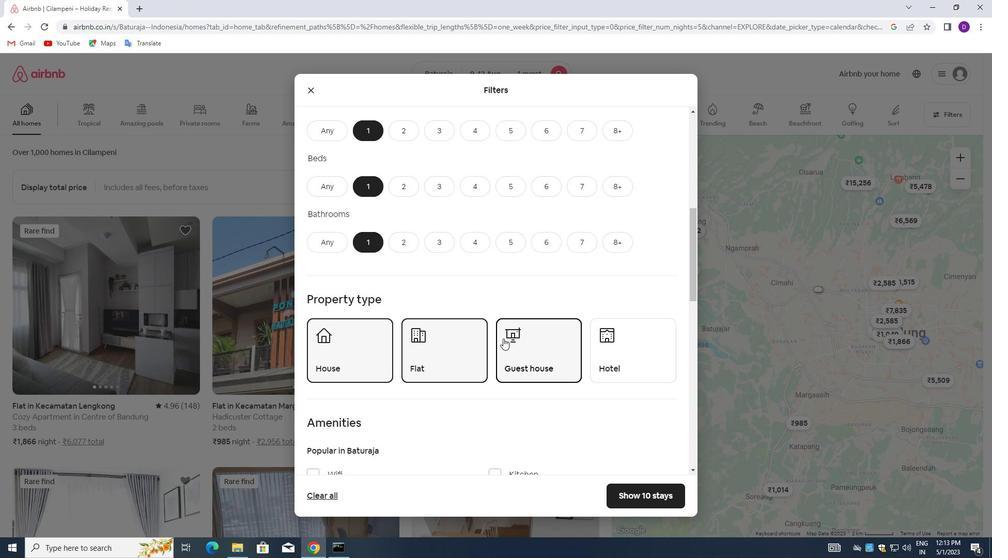 
Action: Mouse scrolled (503, 337) with delta (0, 0)
Screenshot: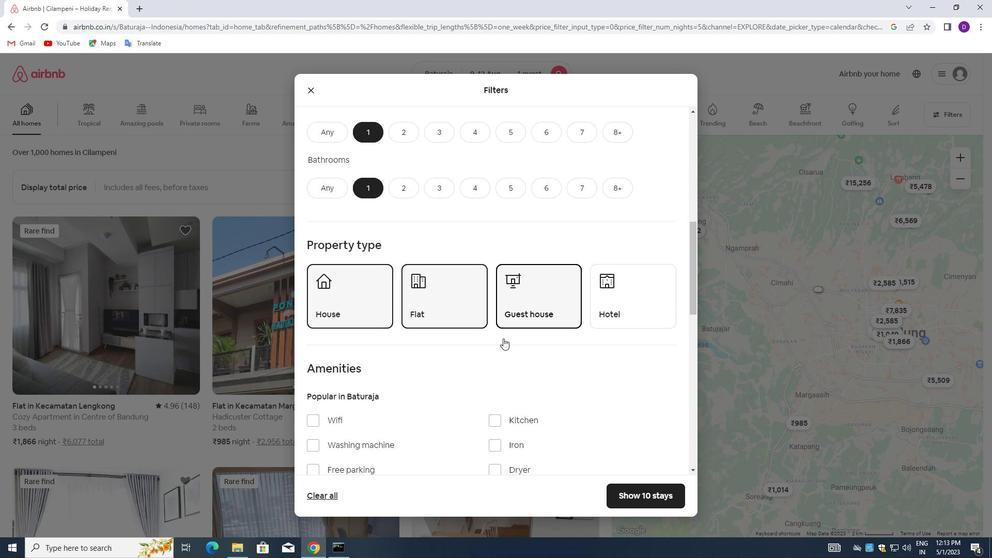 
Action: Mouse moved to (316, 322)
Screenshot: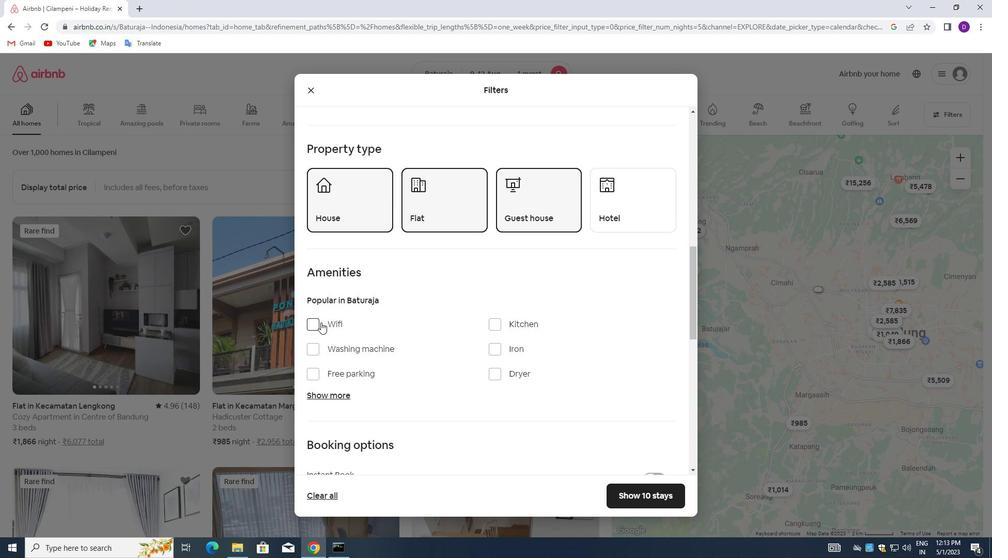 
Action: Mouse pressed left at (316, 322)
Screenshot: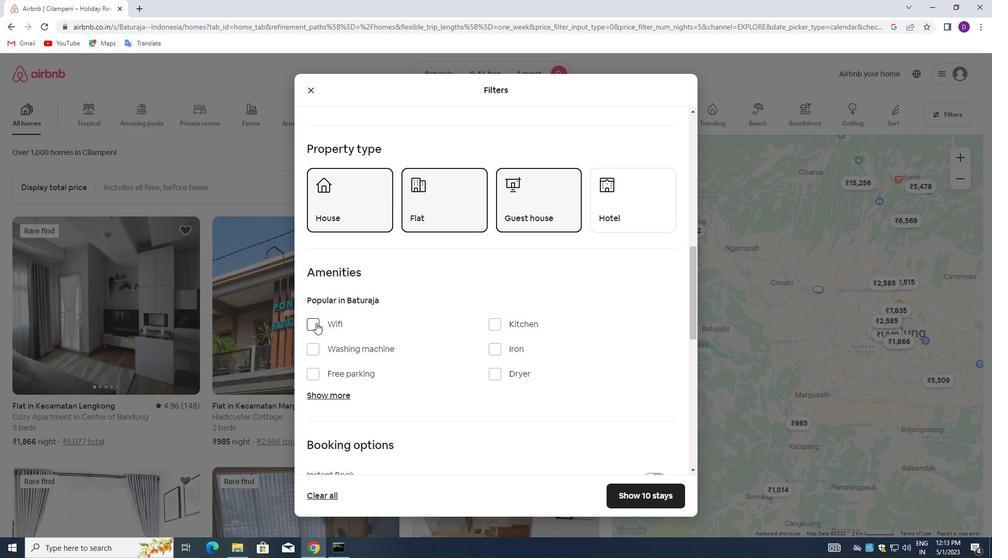 
Action: Mouse scrolled (316, 322) with delta (0, 0)
Screenshot: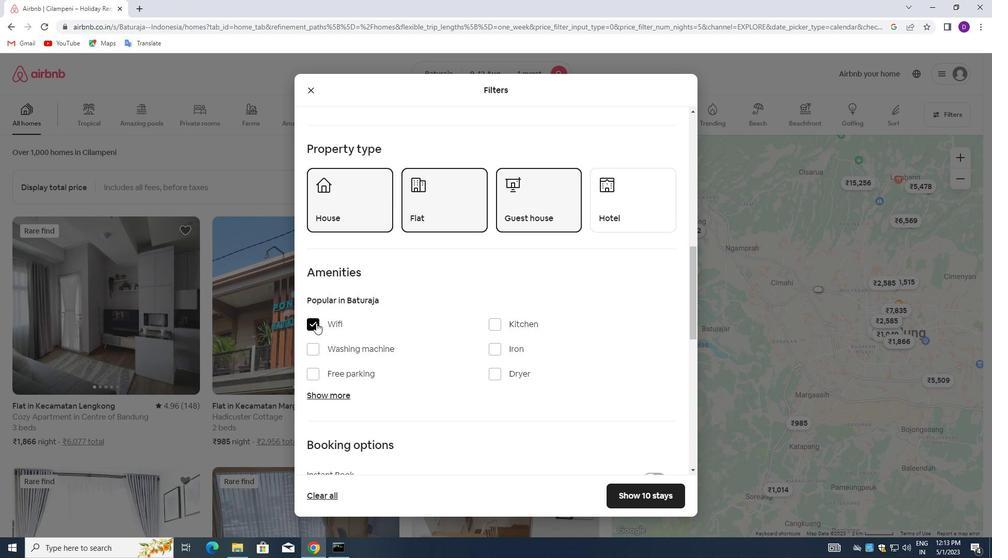 
Action: Mouse scrolled (316, 322) with delta (0, 0)
Screenshot: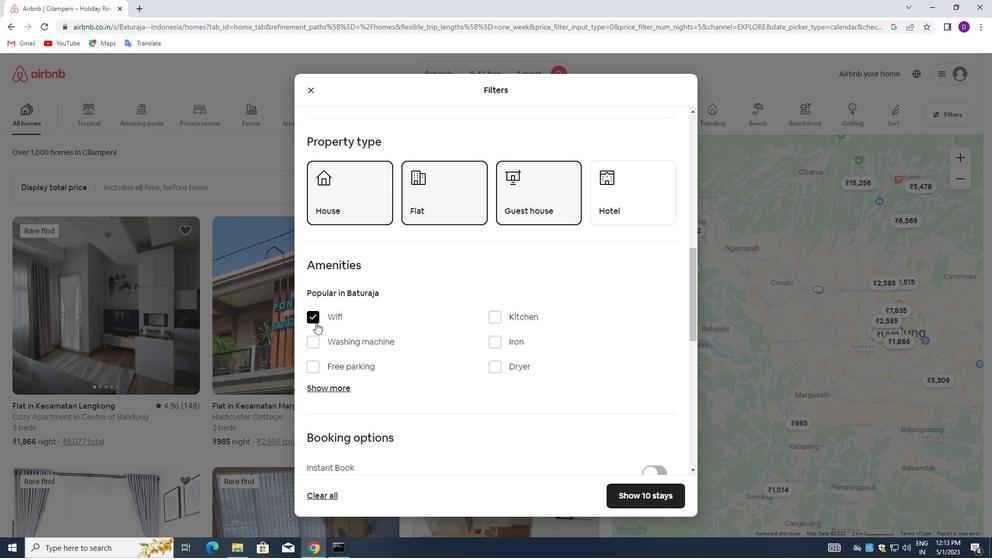 
Action: Mouse scrolled (316, 322) with delta (0, 0)
Screenshot: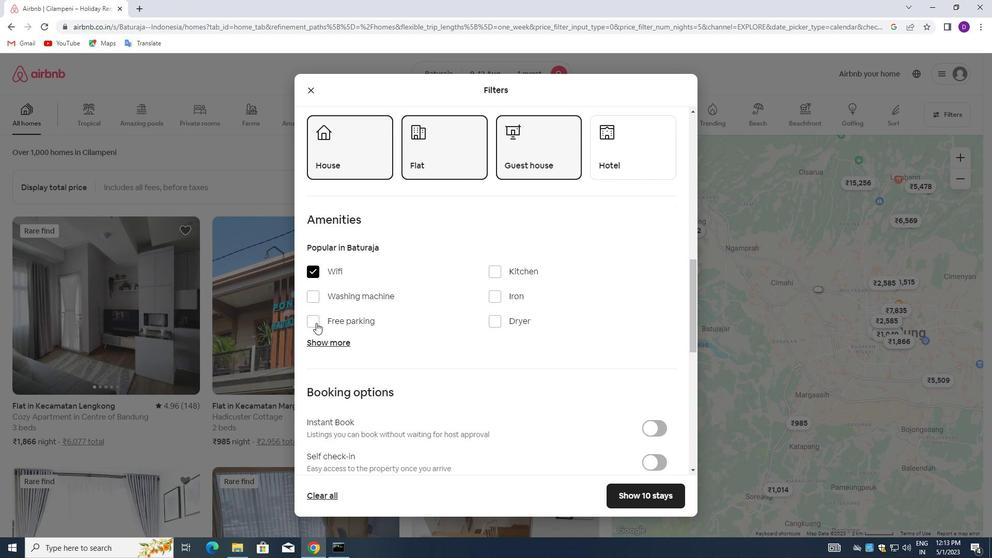 
Action: Mouse moved to (664, 363)
Screenshot: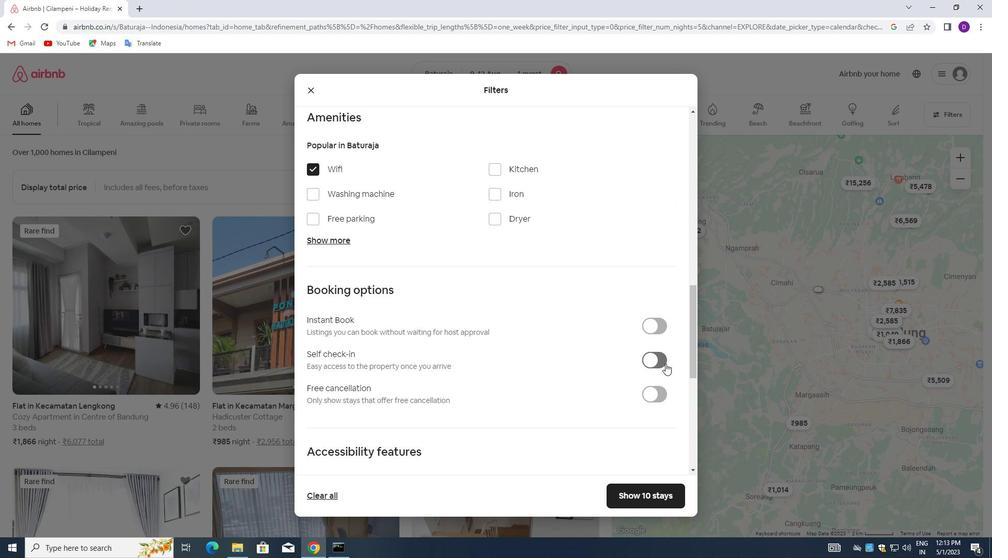
Action: Mouse pressed left at (664, 363)
Screenshot: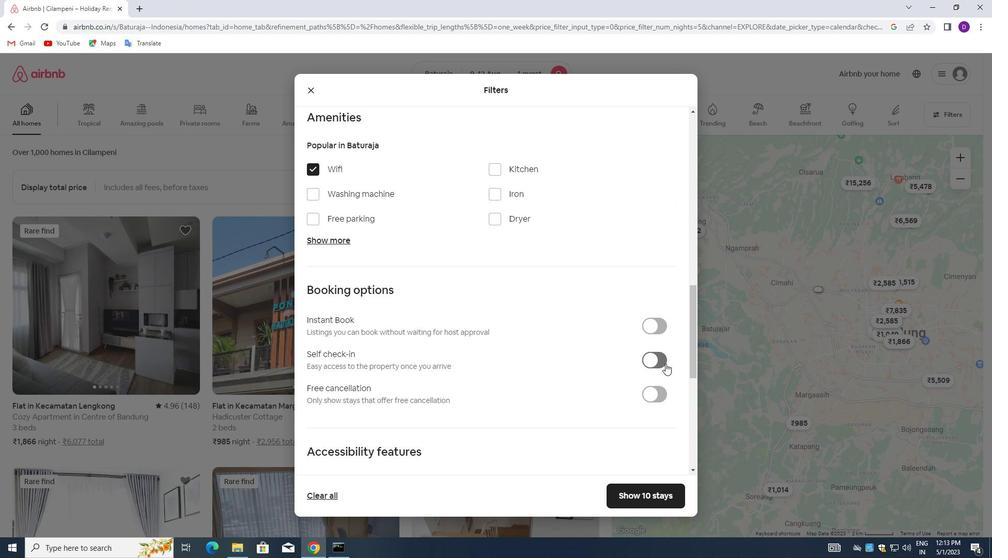 
Action: Mouse moved to (532, 367)
Screenshot: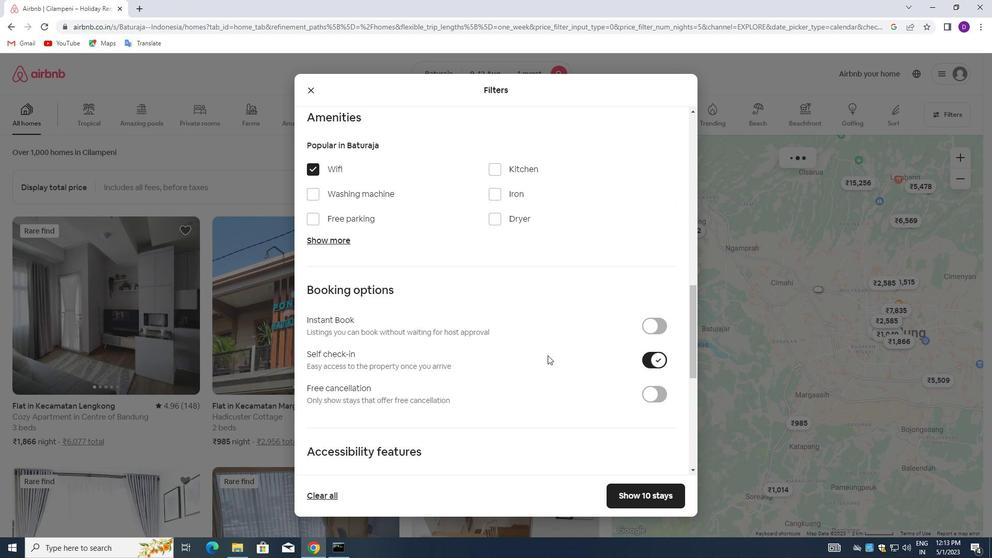 
Action: Mouse scrolled (532, 366) with delta (0, 0)
Screenshot: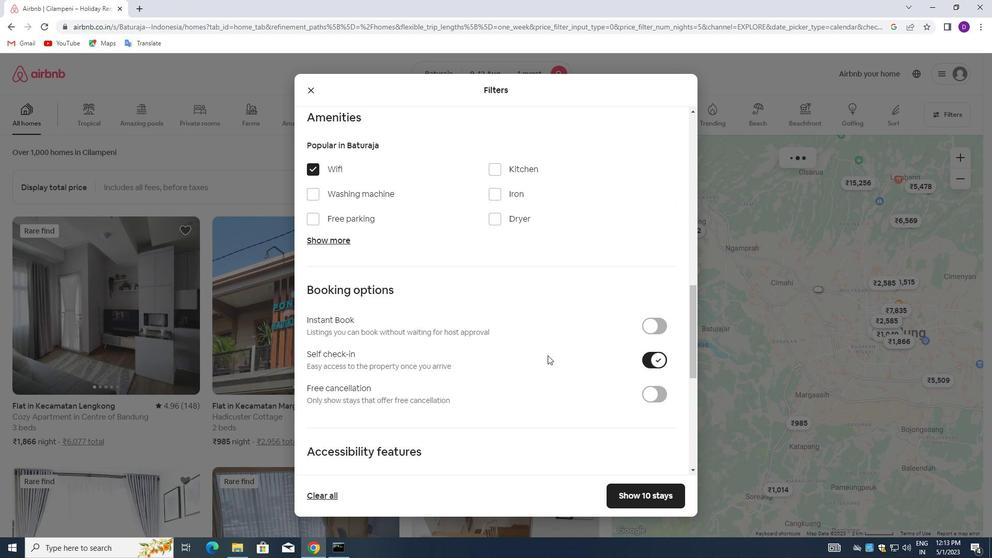
Action: Mouse moved to (531, 368)
Screenshot: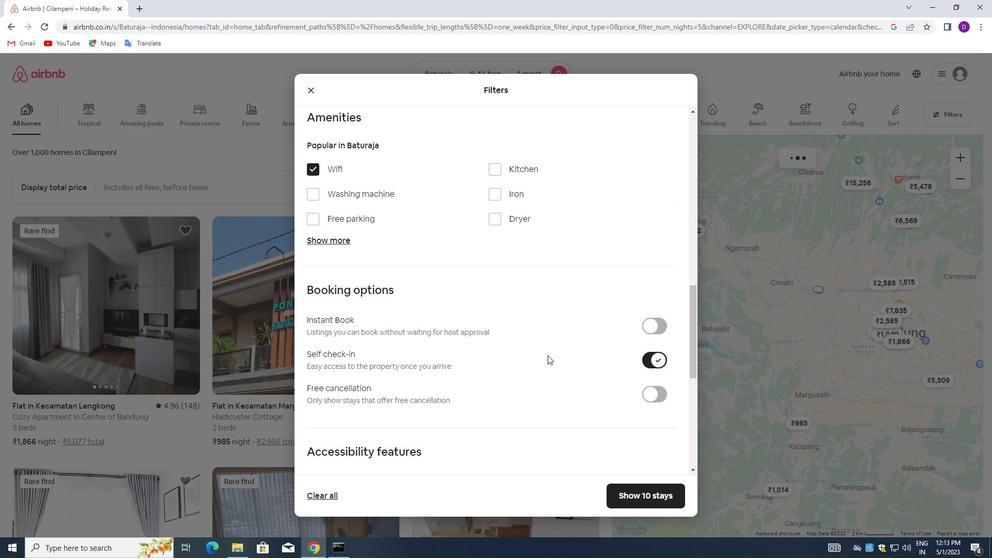 
Action: Mouse scrolled (531, 367) with delta (0, 0)
Screenshot: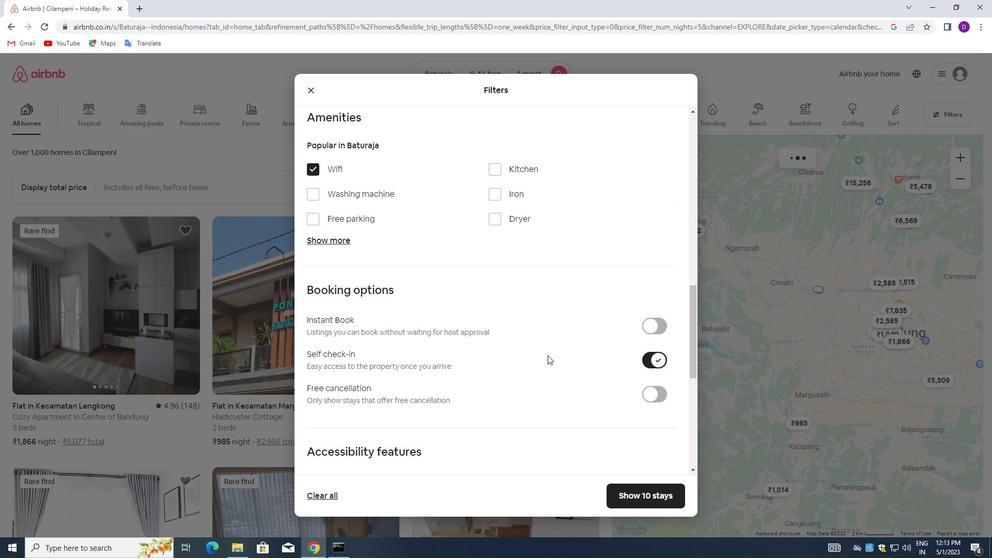 
Action: Mouse moved to (531, 369)
Screenshot: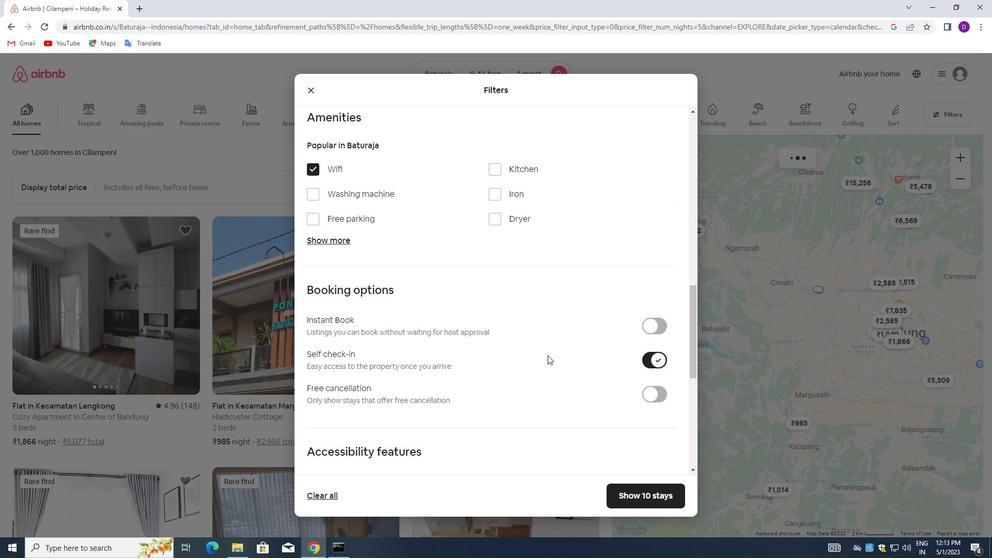 
Action: Mouse scrolled (531, 368) with delta (0, 0)
Screenshot: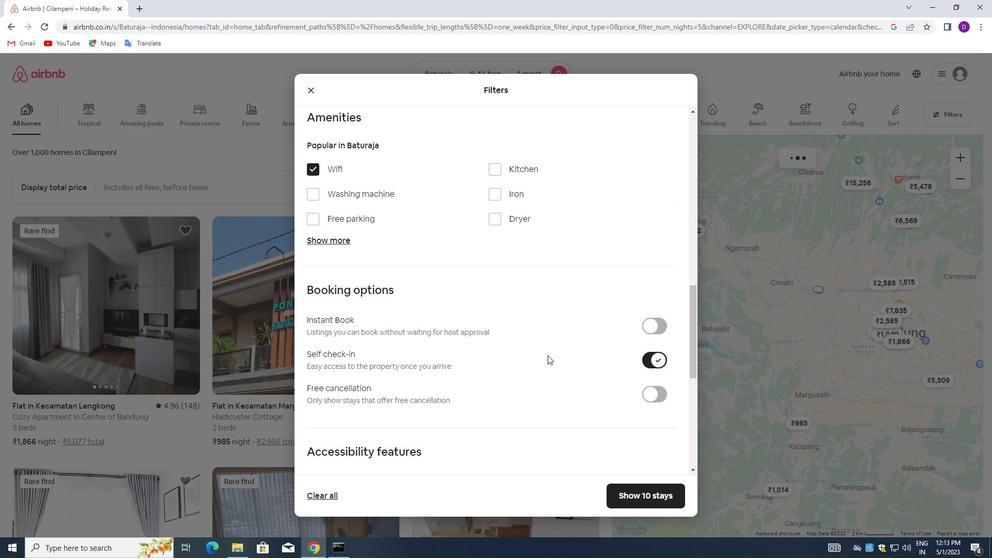 
Action: Mouse moved to (531, 369)
Screenshot: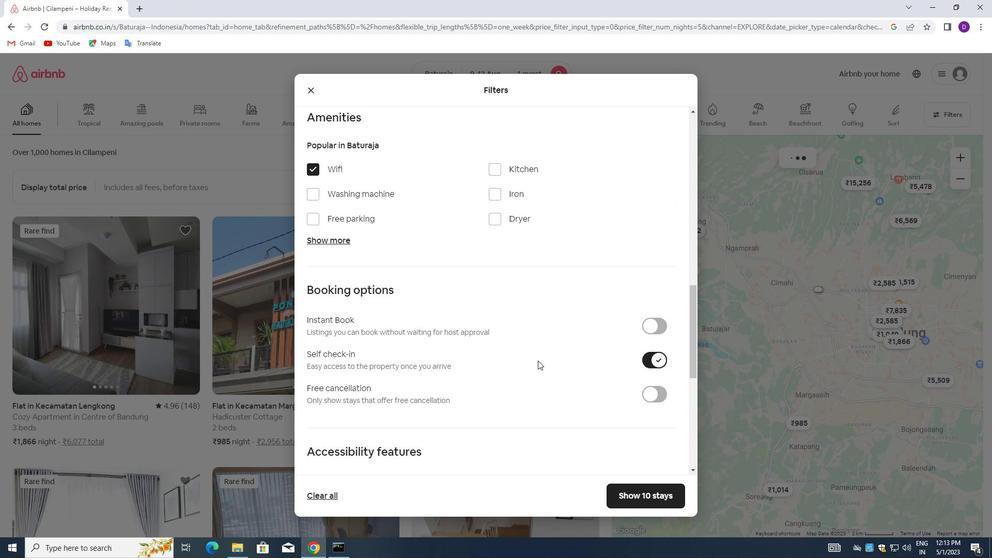
Action: Mouse scrolled (531, 368) with delta (0, 0)
Screenshot: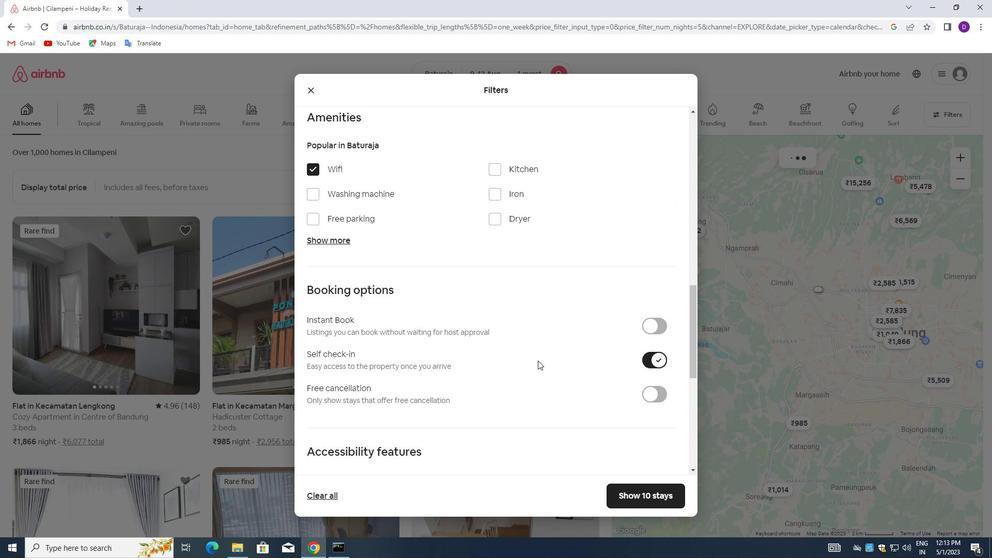 
Action: Mouse scrolled (531, 368) with delta (0, 0)
Screenshot: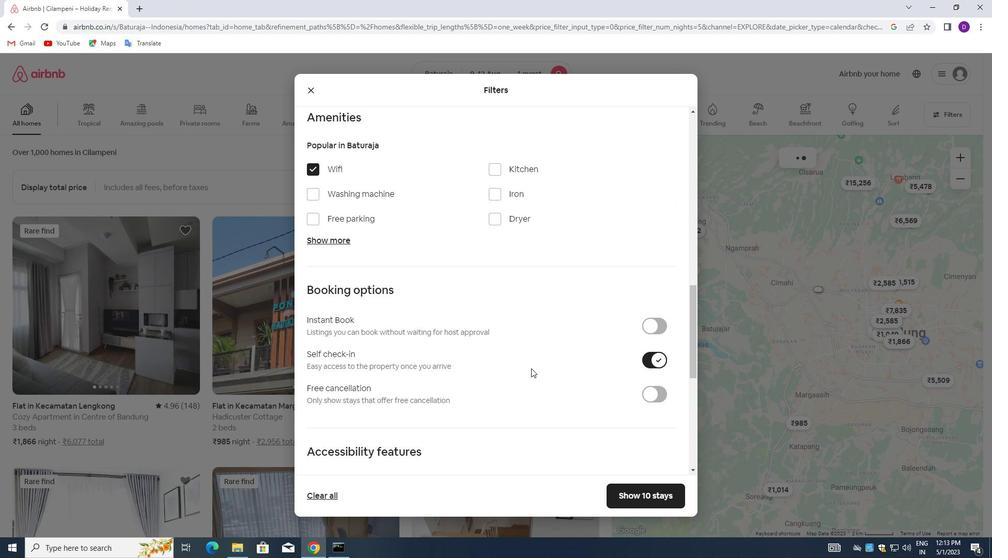 
Action: Mouse moved to (503, 360)
Screenshot: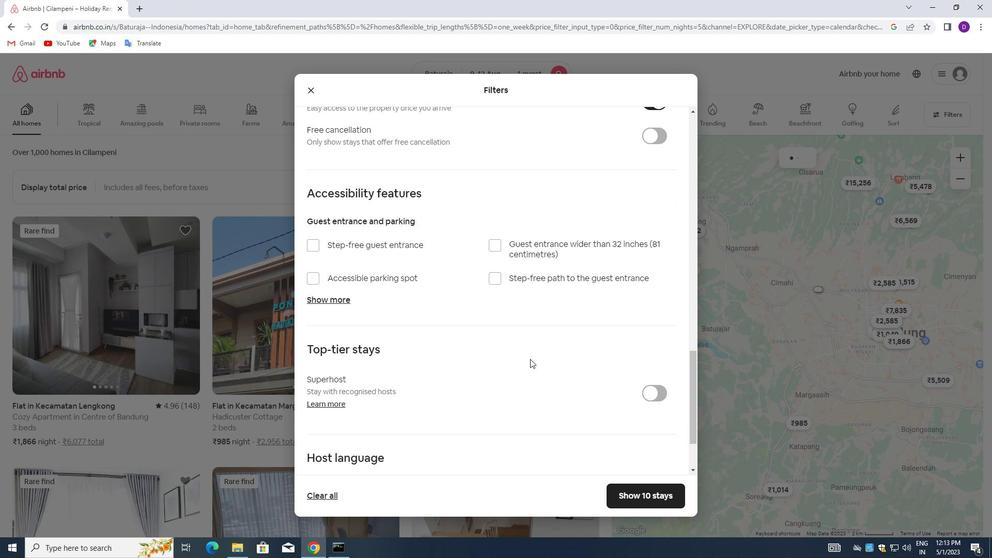 
Action: Mouse scrolled (503, 360) with delta (0, 0)
Screenshot: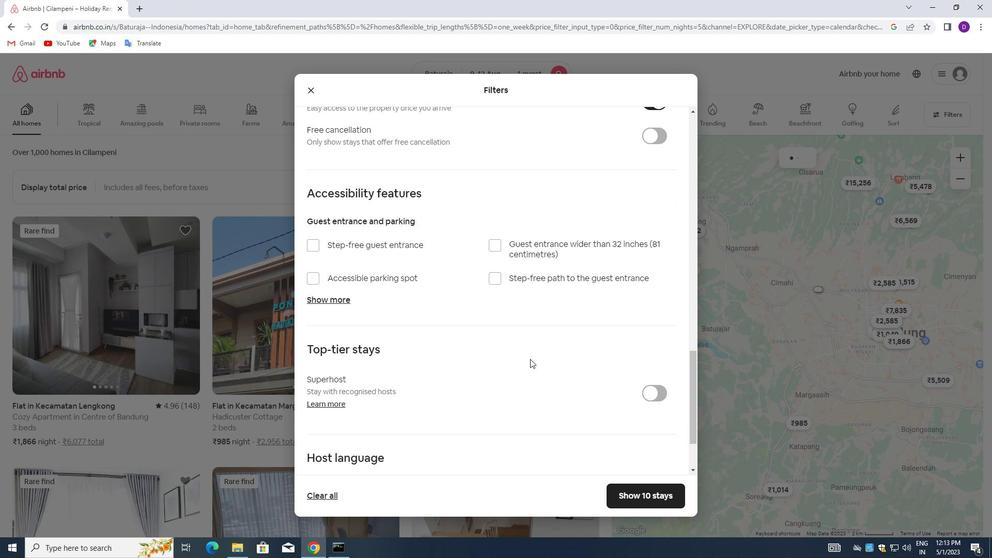 
Action: Mouse moved to (481, 364)
Screenshot: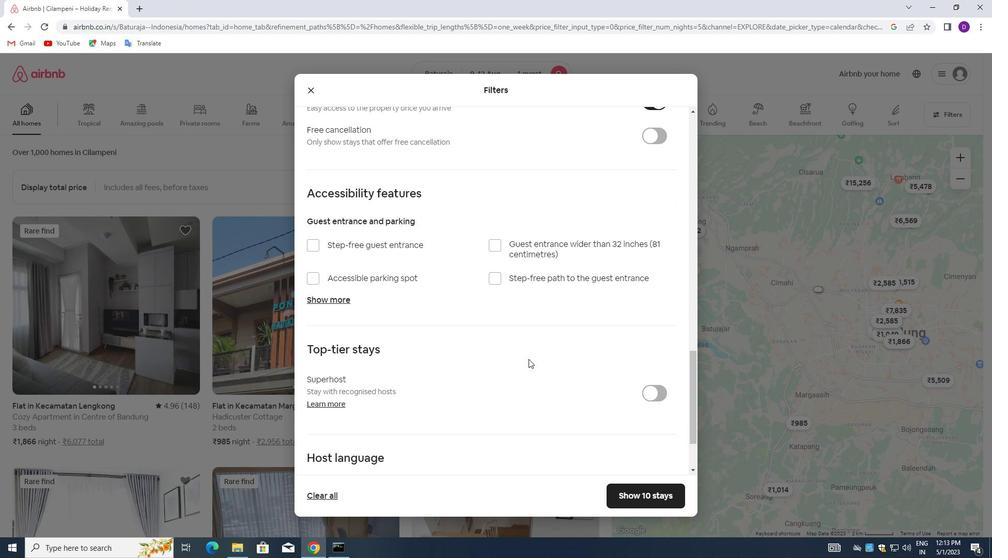 
Action: Mouse scrolled (481, 364) with delta (0, 0)
Screenshot: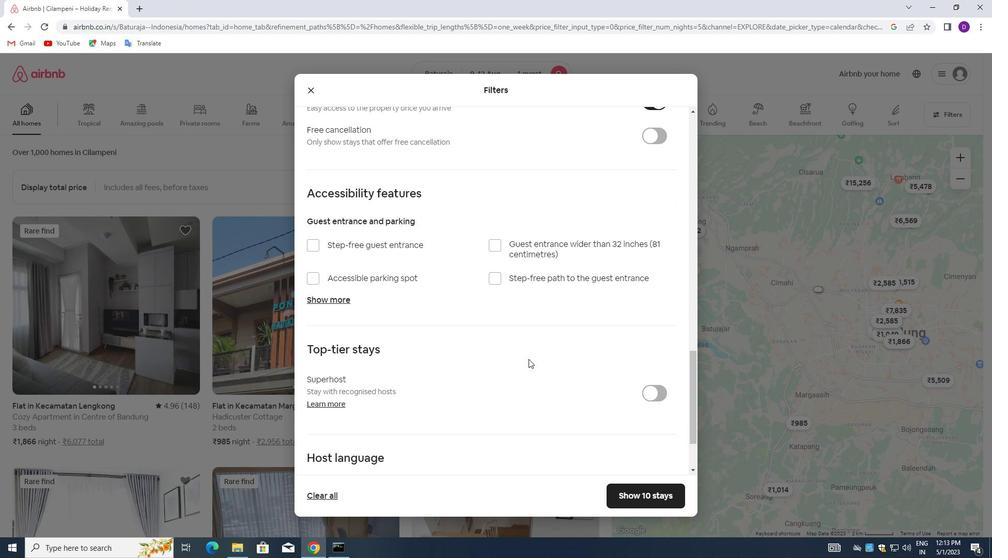 
Action: Mouse moved to (475, 366)
Screenshot: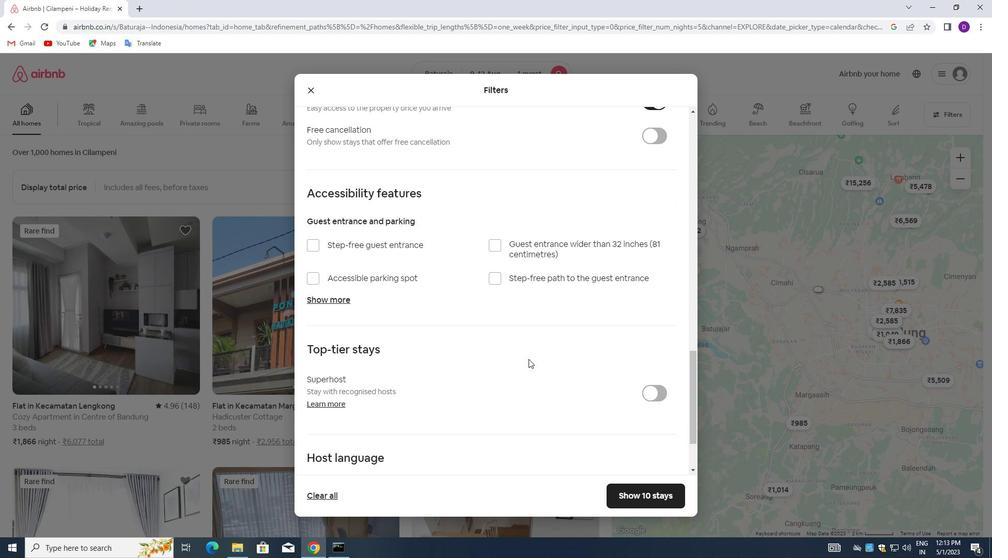 
Action: Mouse scrolled (475, 366) with delta (0, 0)
Screenshot: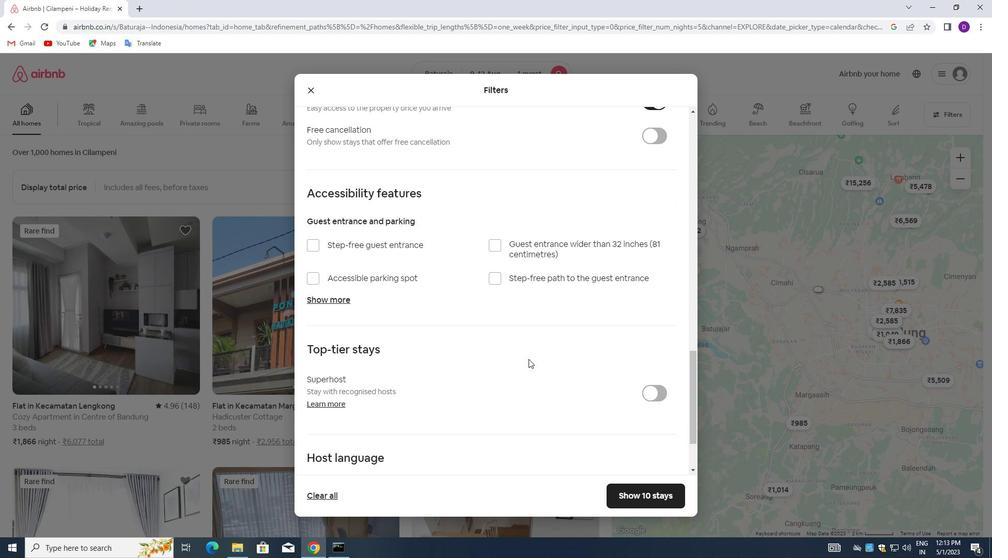 
Action: Mouse moved to (468, 369)
Screenshot: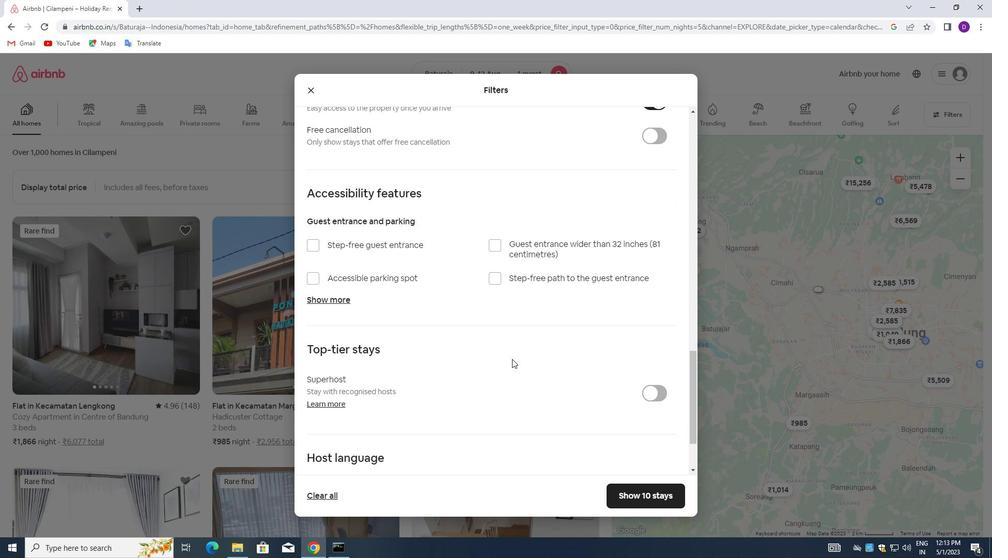 
Action: Mouse scrolled (468, 368) with delta (0, 0)
Screenshot: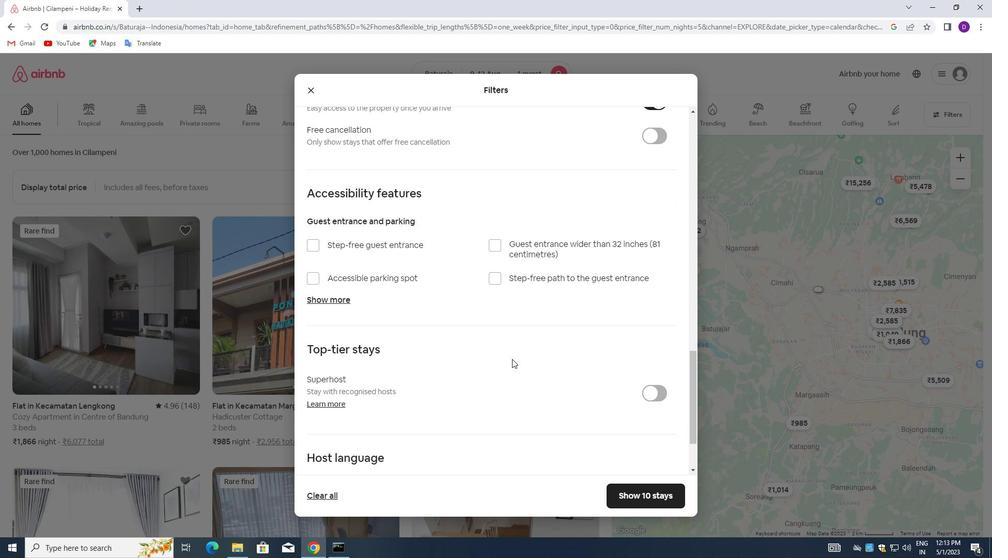 
Action: Mouse moved to (464, 371)
Screenshot: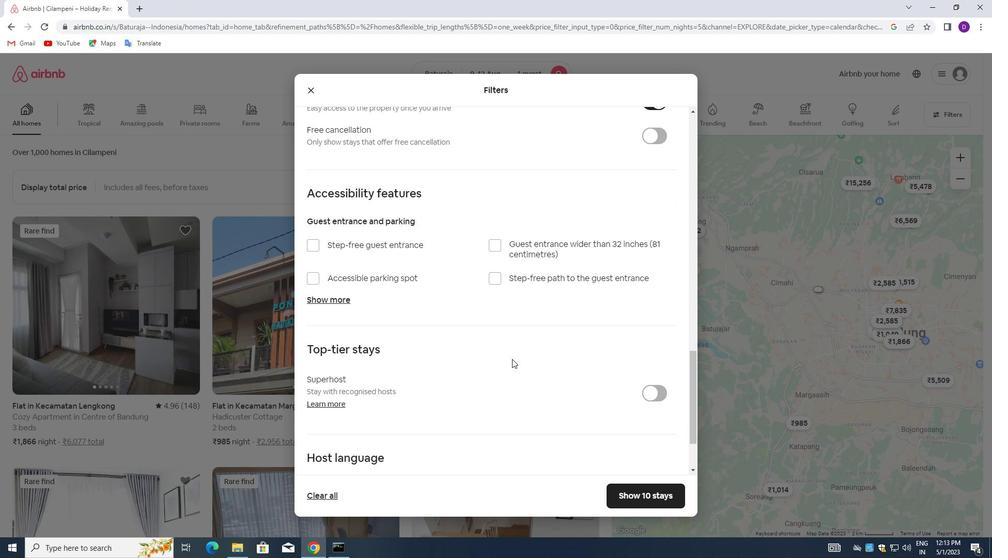 
Action: Mouse scrolled (464, 370) with delta (0, 0)
Screenshot: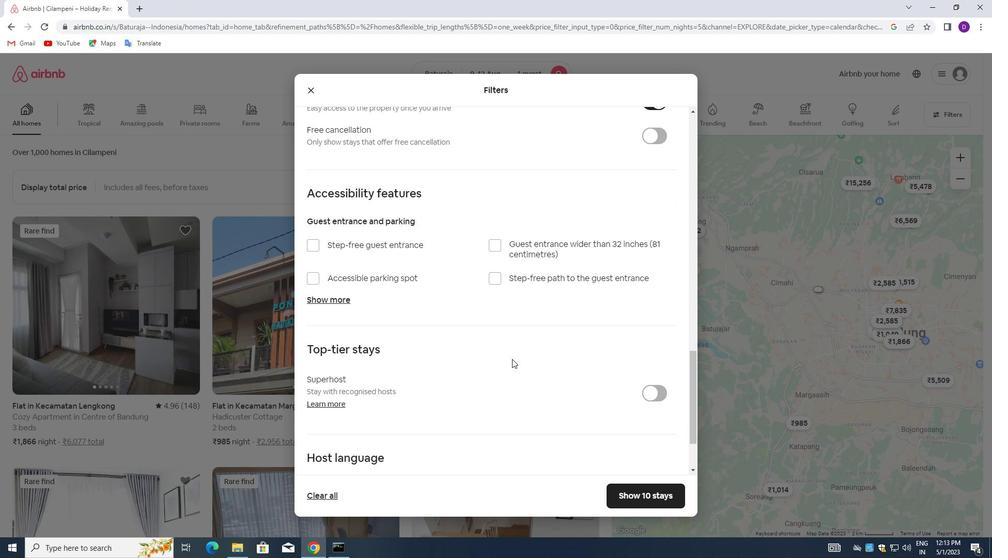 
Action: Mouse moved to (317, 400)
Screenshot: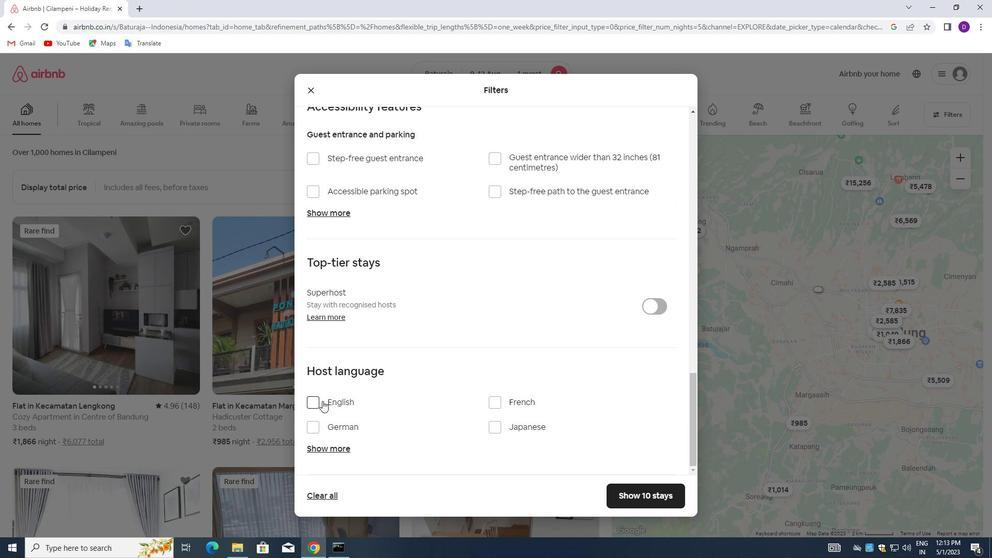 
Action: Mouse pressed left at (317, 400)
Screenshot: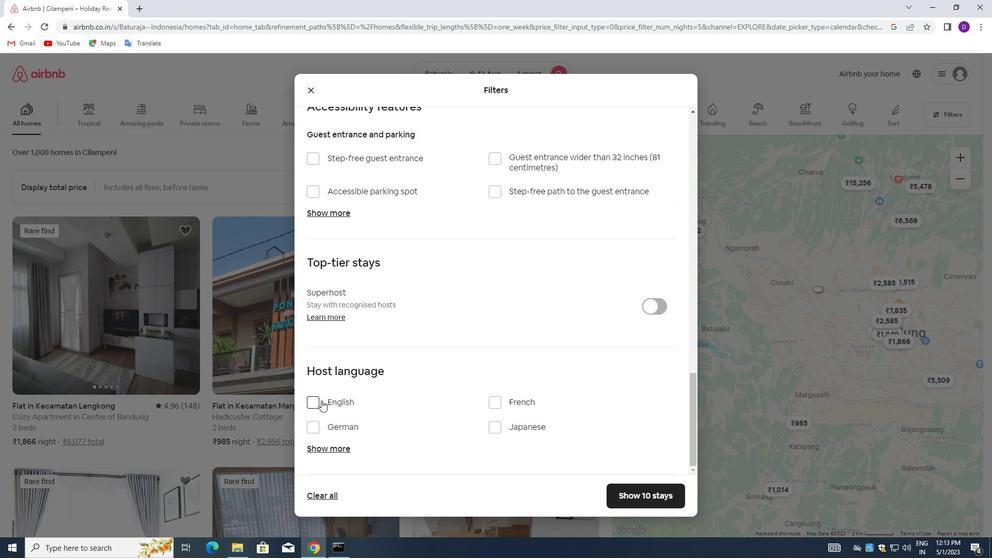 
Action: Mouse moved to (623, 490)
Screenshot: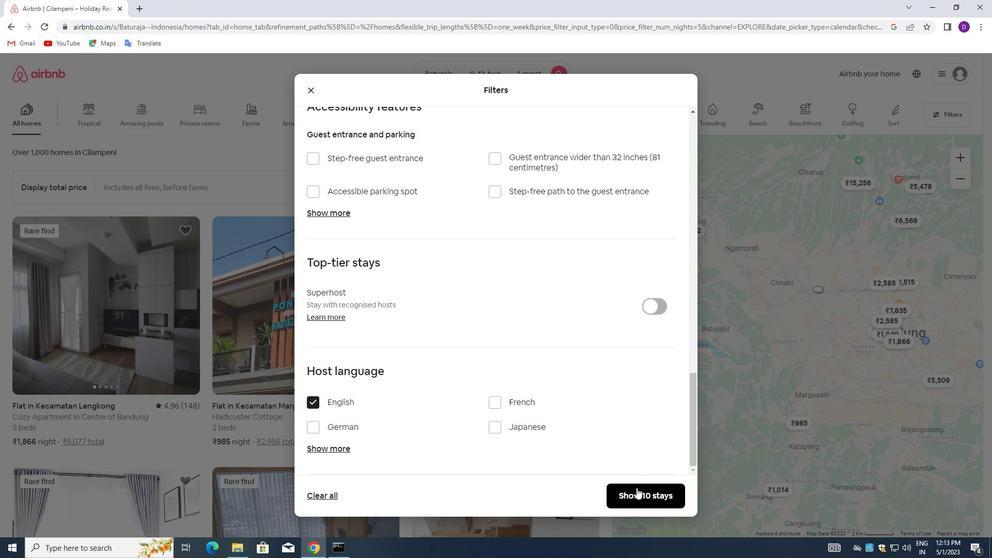 
Action: Mouse pressed left at (623, 490)
Screenshot: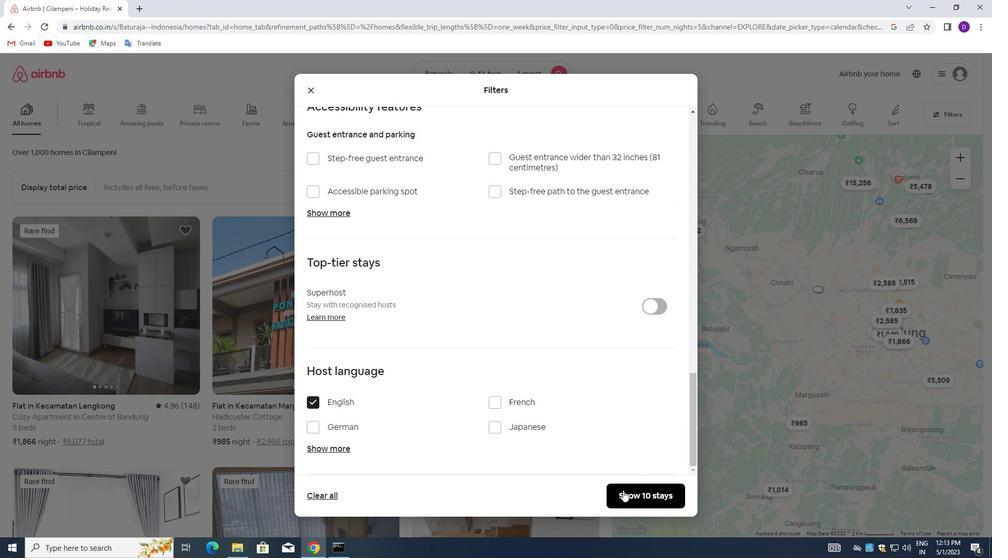 
Action: Mouse moved to (604, 383)
Screenshot: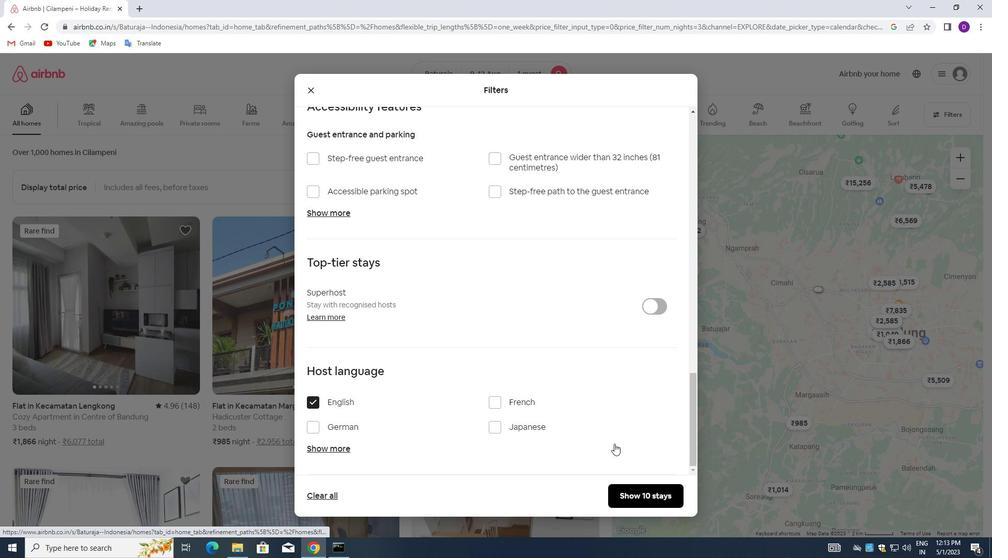 
